 Task: Add Sprouts Organic Mayonnaise to the cart.
Action: Mouse pressed left at (20, 97)
Screenshot: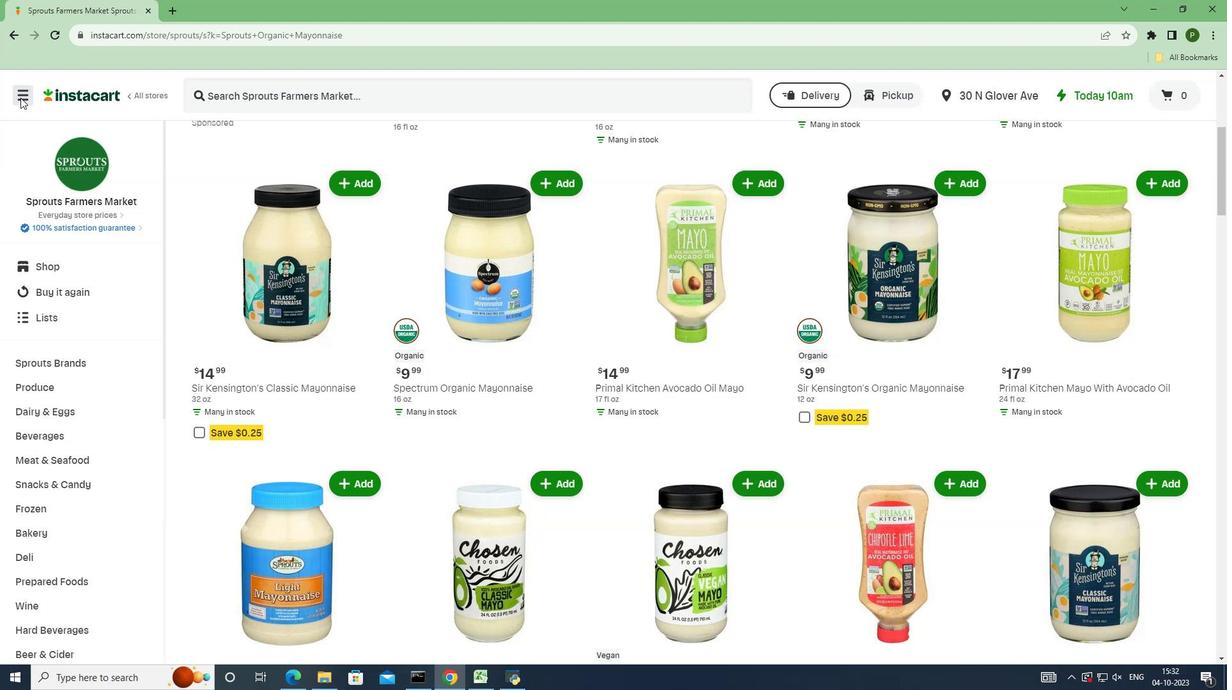 
Action: Mouse moved to (64, 343)
Screenshot: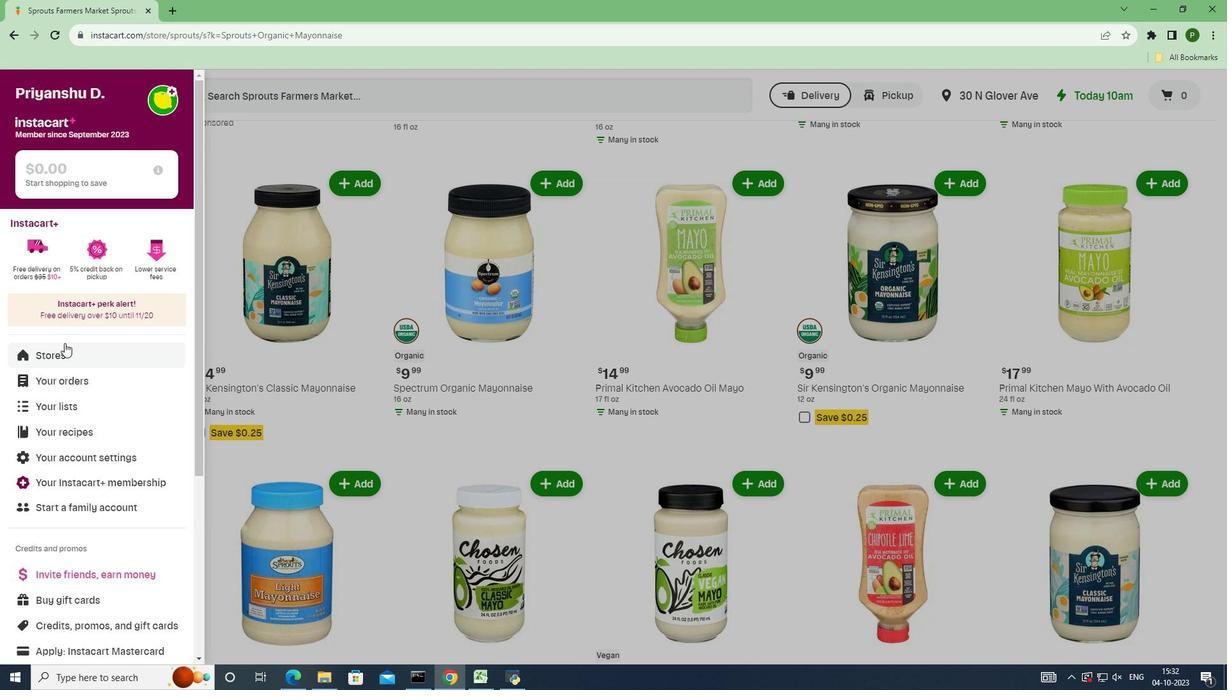 
Action: Mouse pressed left at (64, 343)
Screenshot: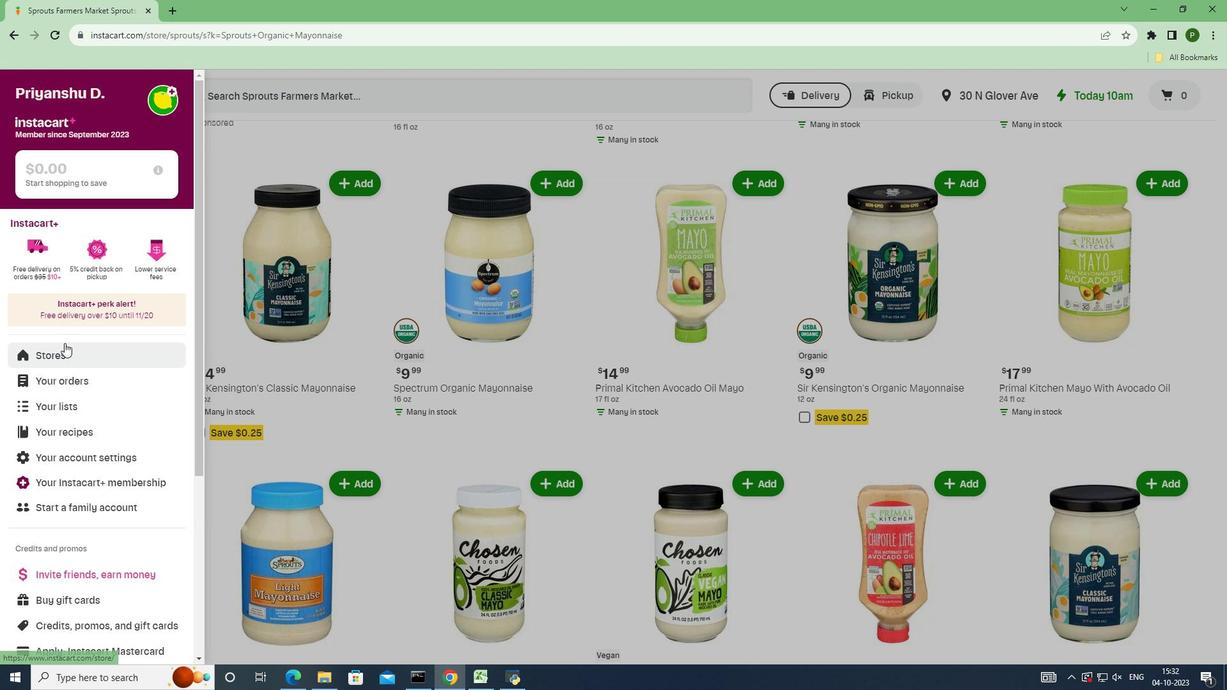 
Action: Mouse moved to (293, 154)
Screenshot: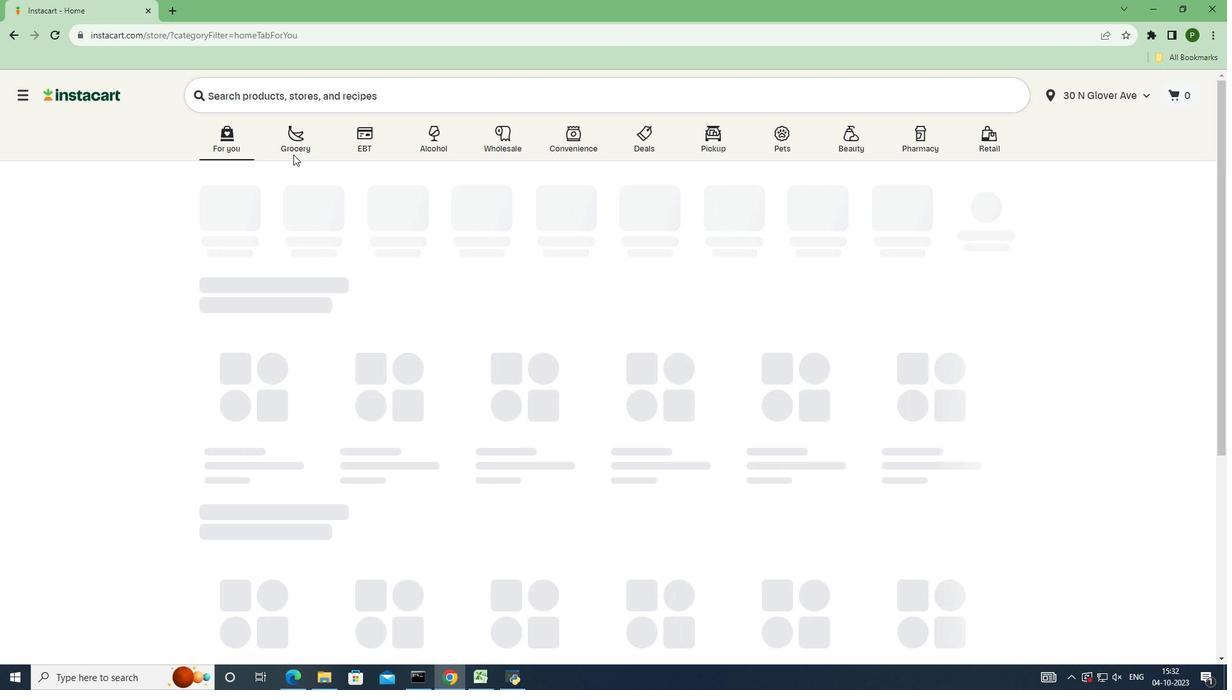 
Action: Mouse pressed left at (293, 154)
Screenshot: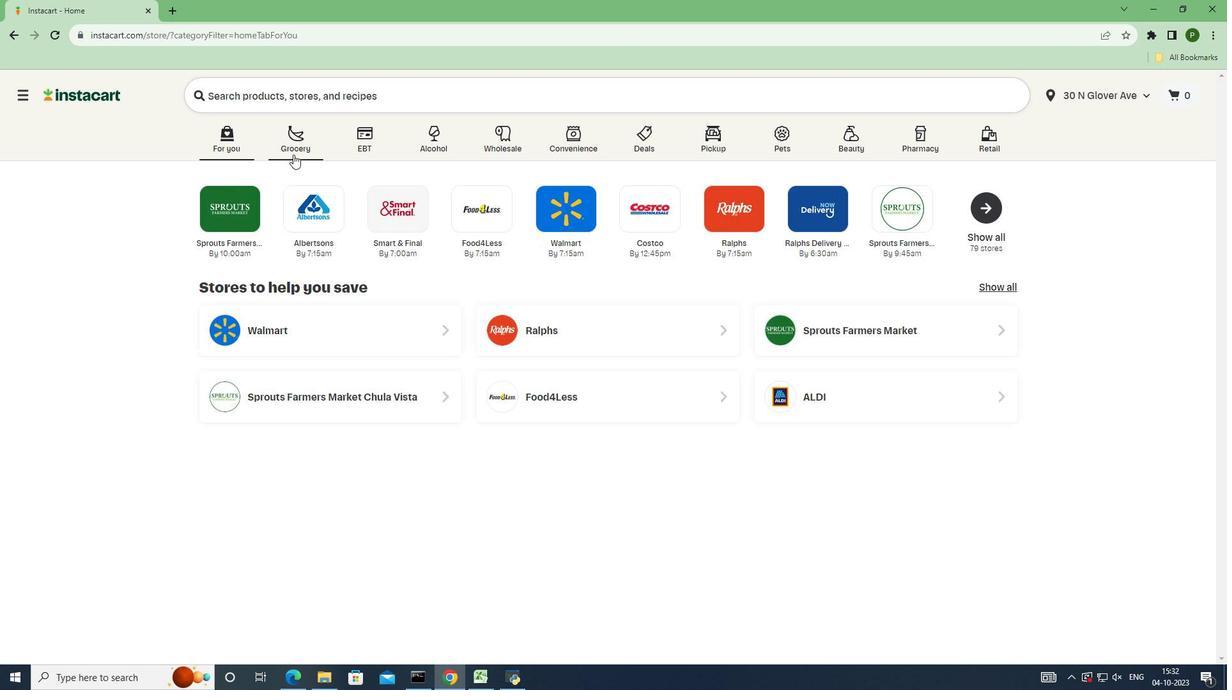 
Action: Mouse moved to (778, 296)
Screenshot: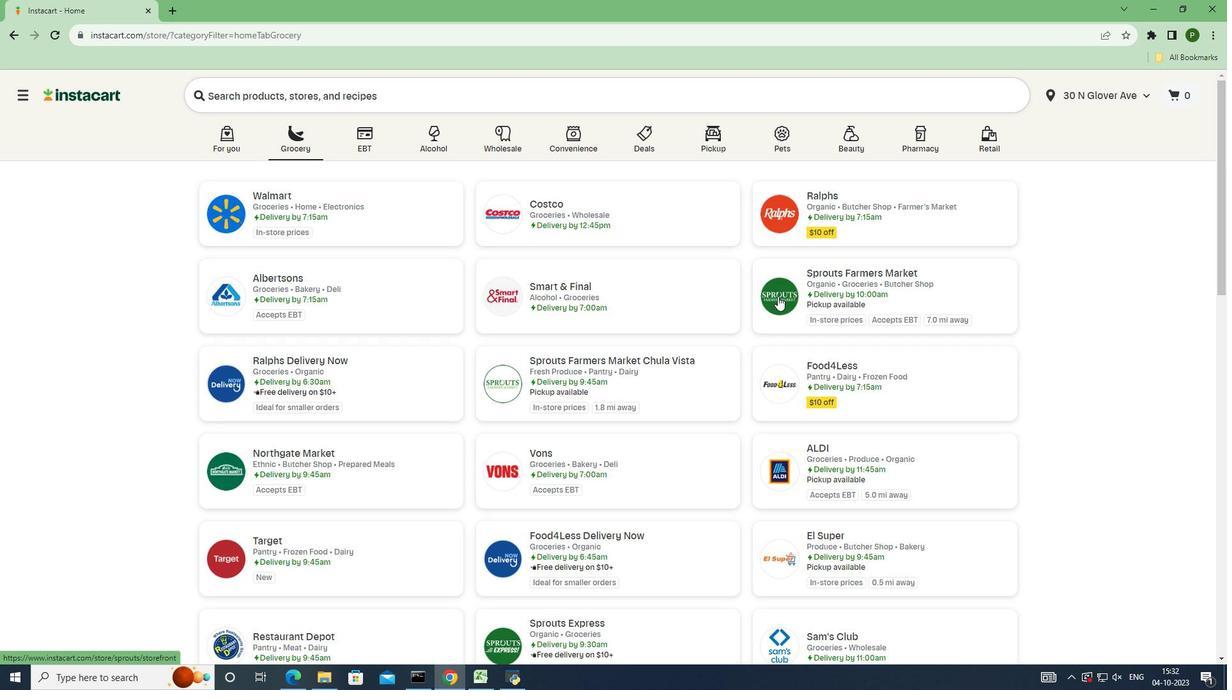 
Action: Mouse pressed left at (778, 296)
Screenshot: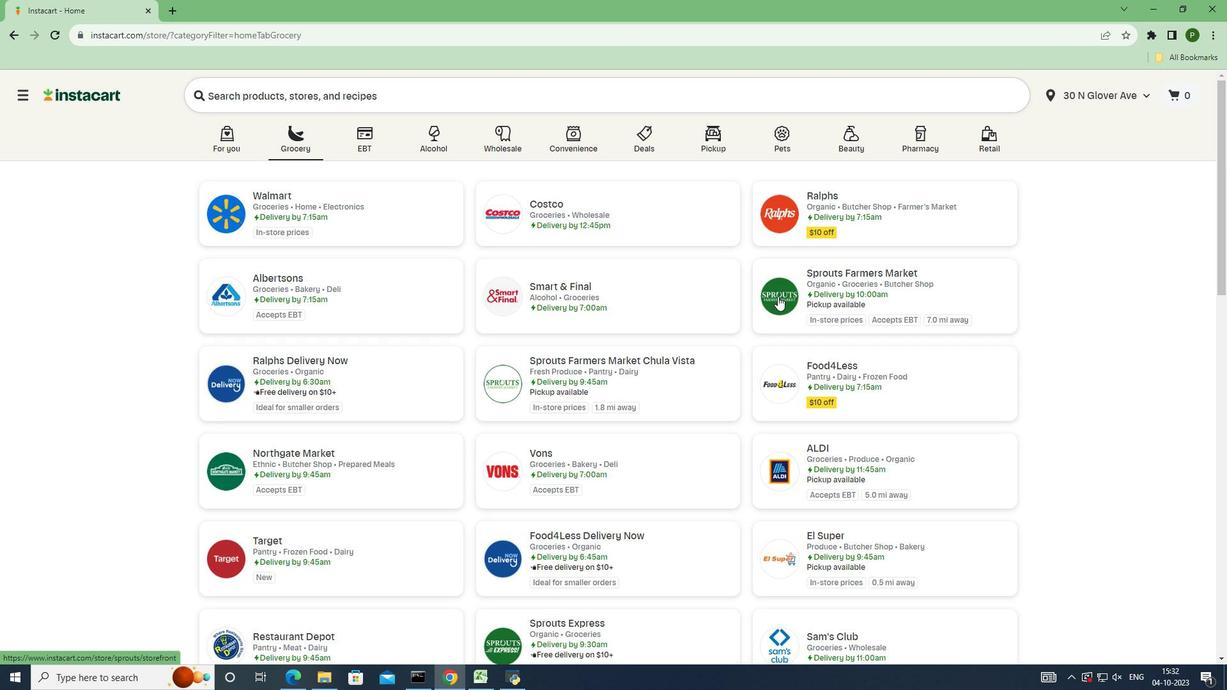 
Action: Mouse moved to (122, 360)
Screenshot: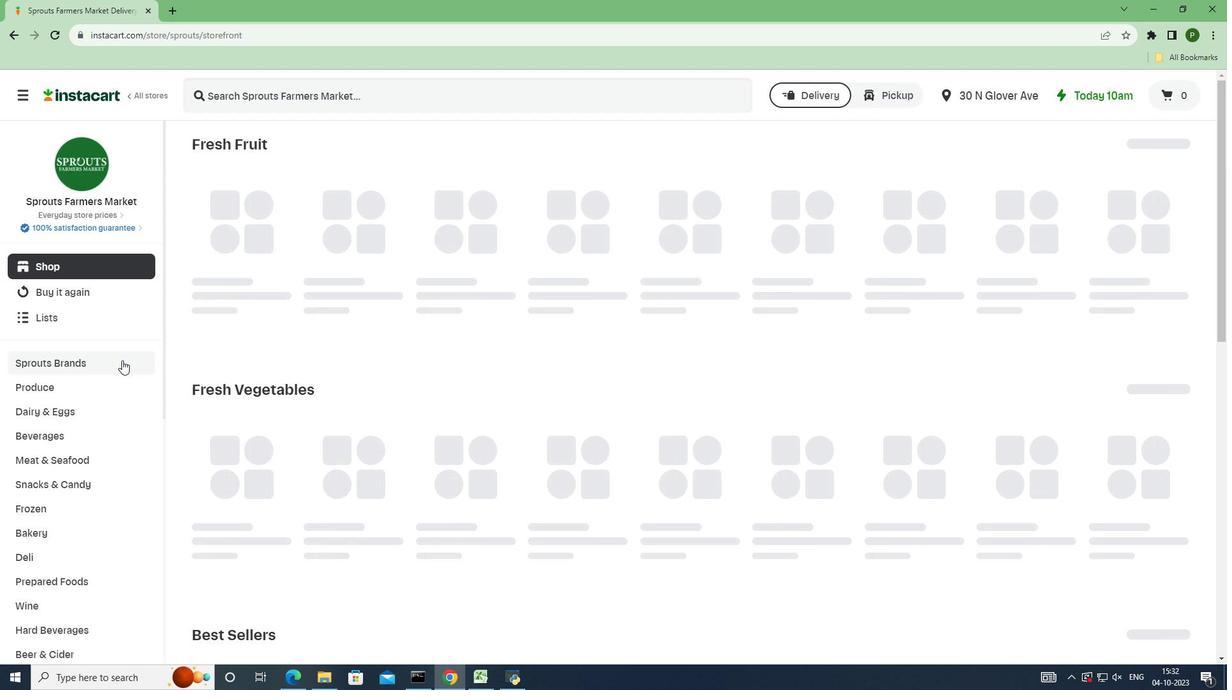 
Action: Mouse pressed left at (122, 360)
Screenshot: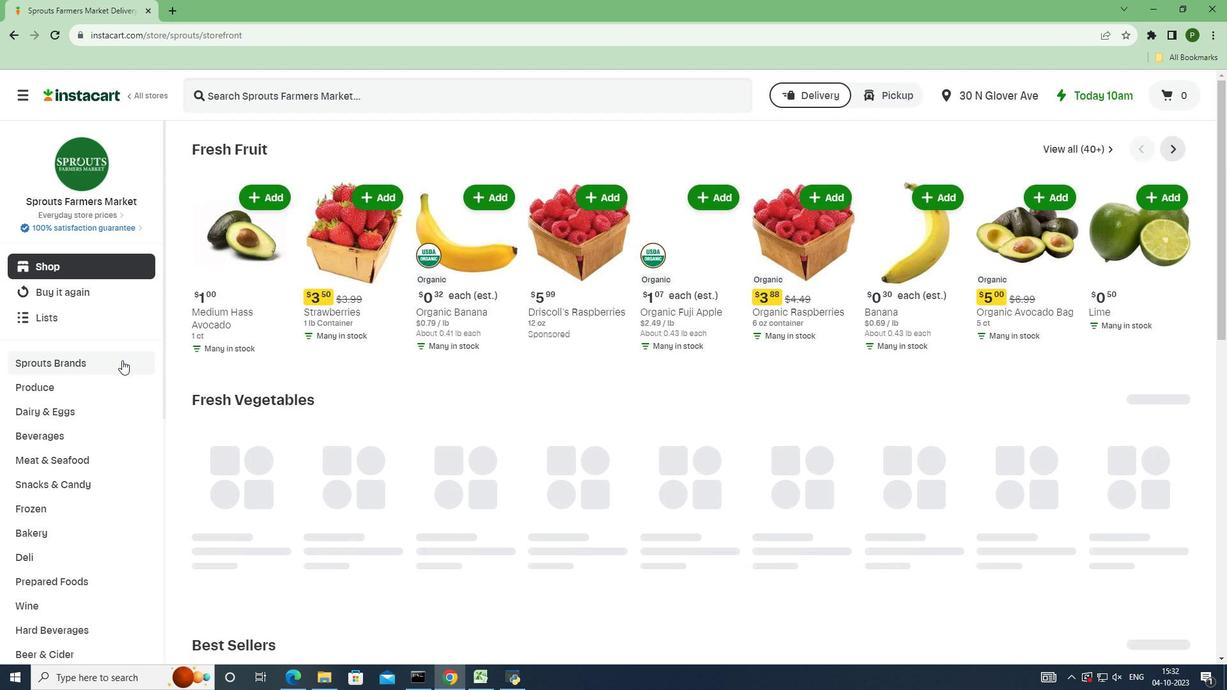 
Action: Mouse moved to (85, 461)
Screenshot: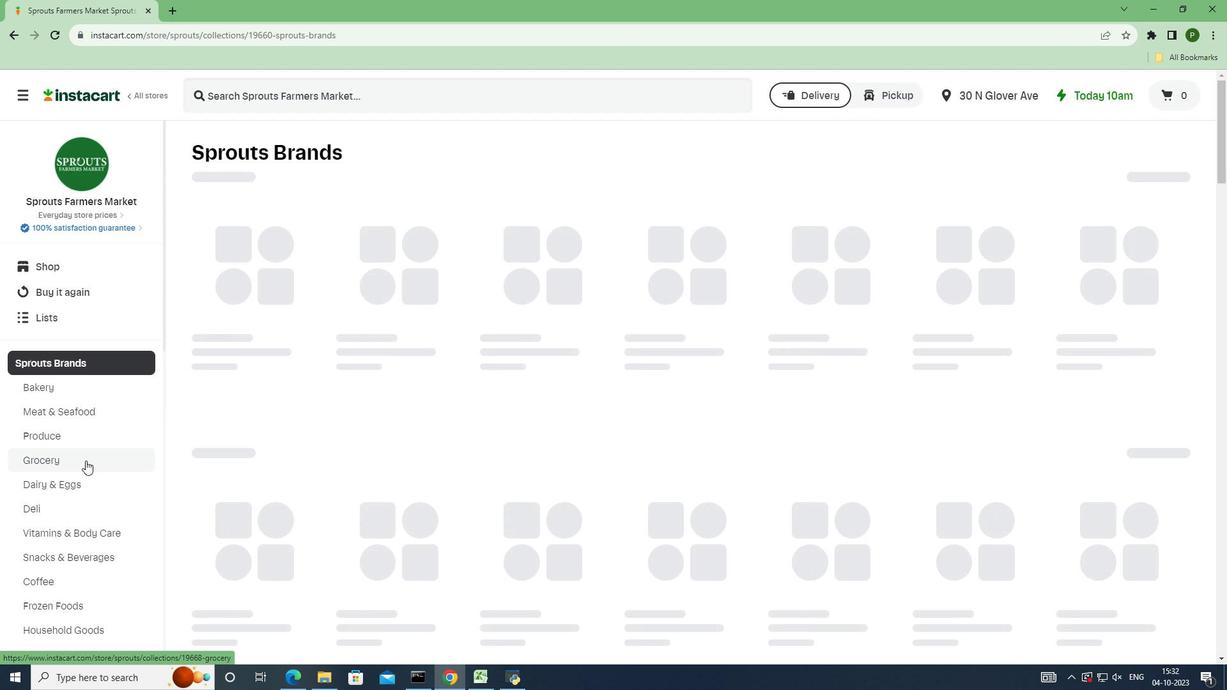 
Action: Mouse pressed left at (85, 461)
Screenshot: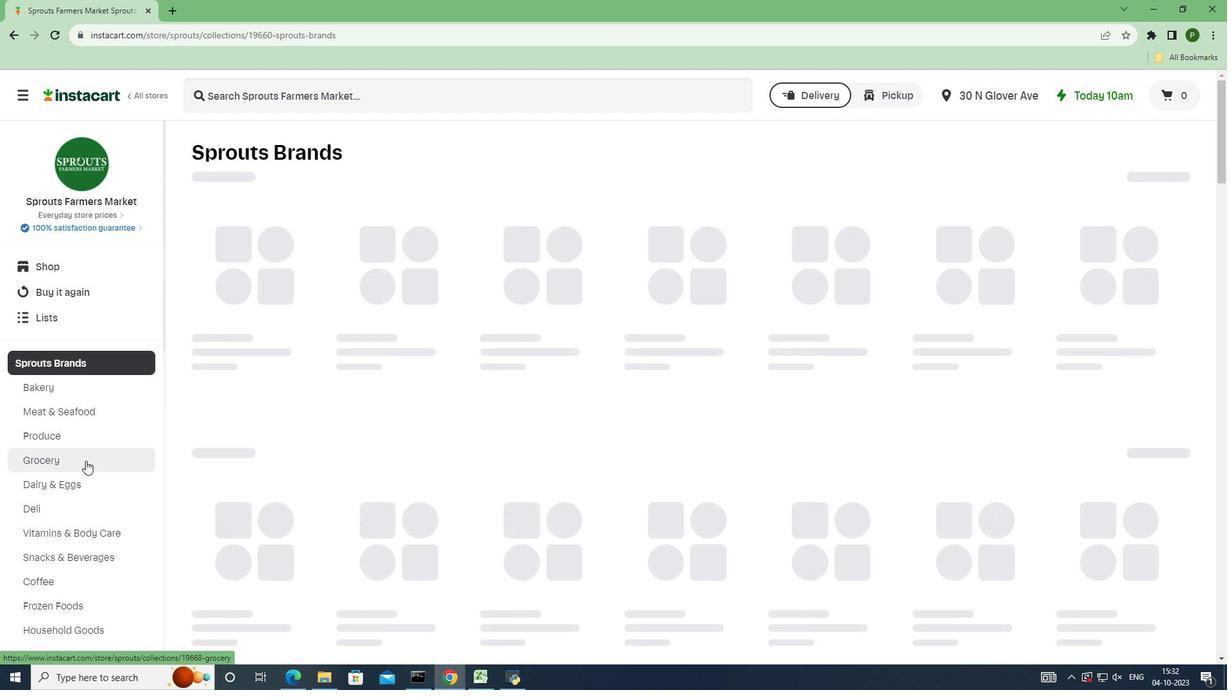 
Action: Mouse moved to (325, 283)
Screenshot: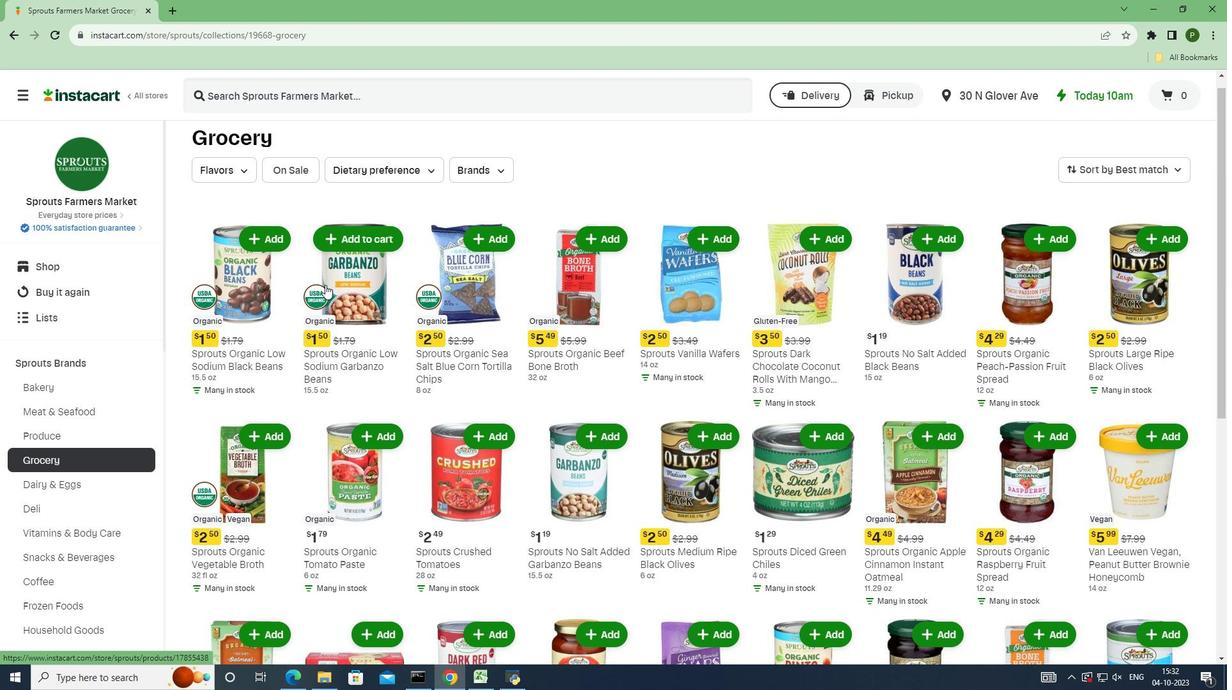 
Action: Mouse scrolled (325, 282) with delta (0, 0)
Screenshot: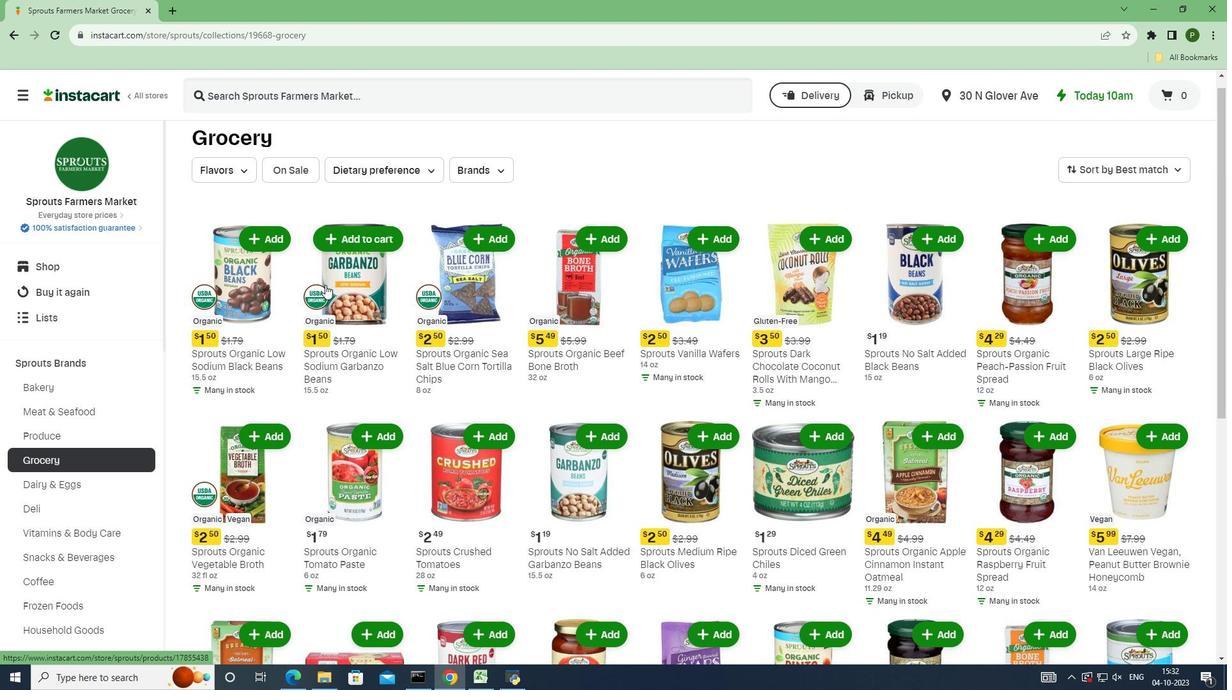 
Action: Mouse moved to (325, 285)
Screenshot: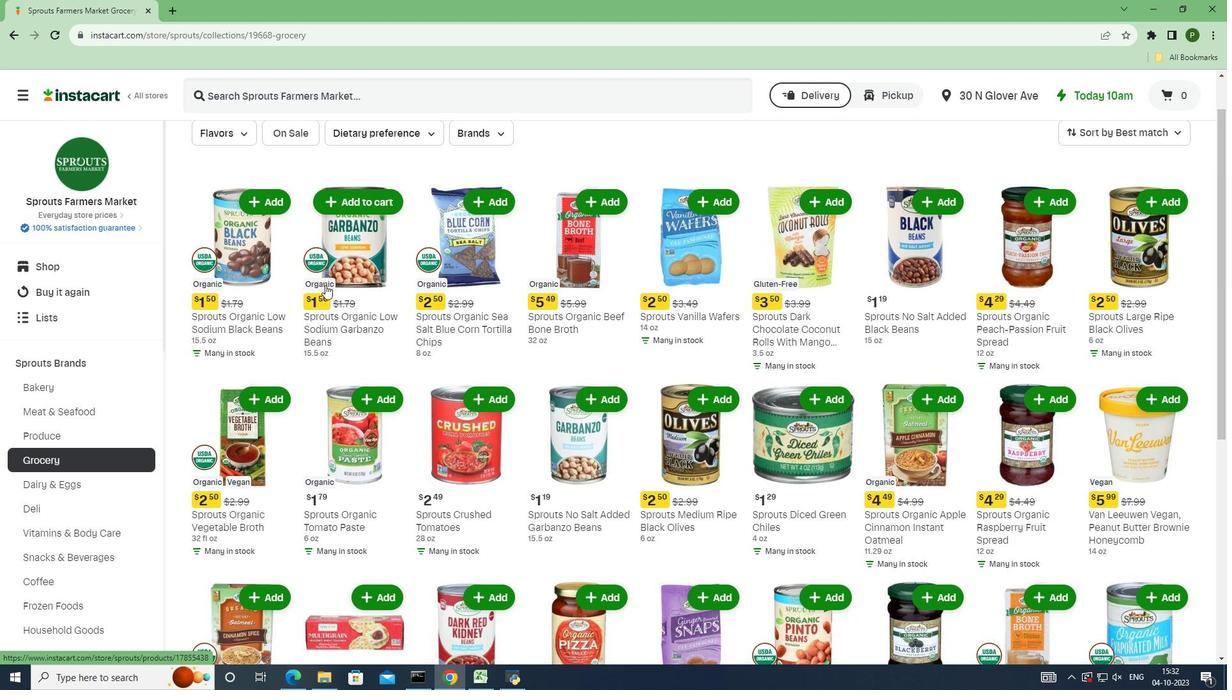 
Action: Mouse scrolled (325, 284) with delta (0, 0)
Screenshot: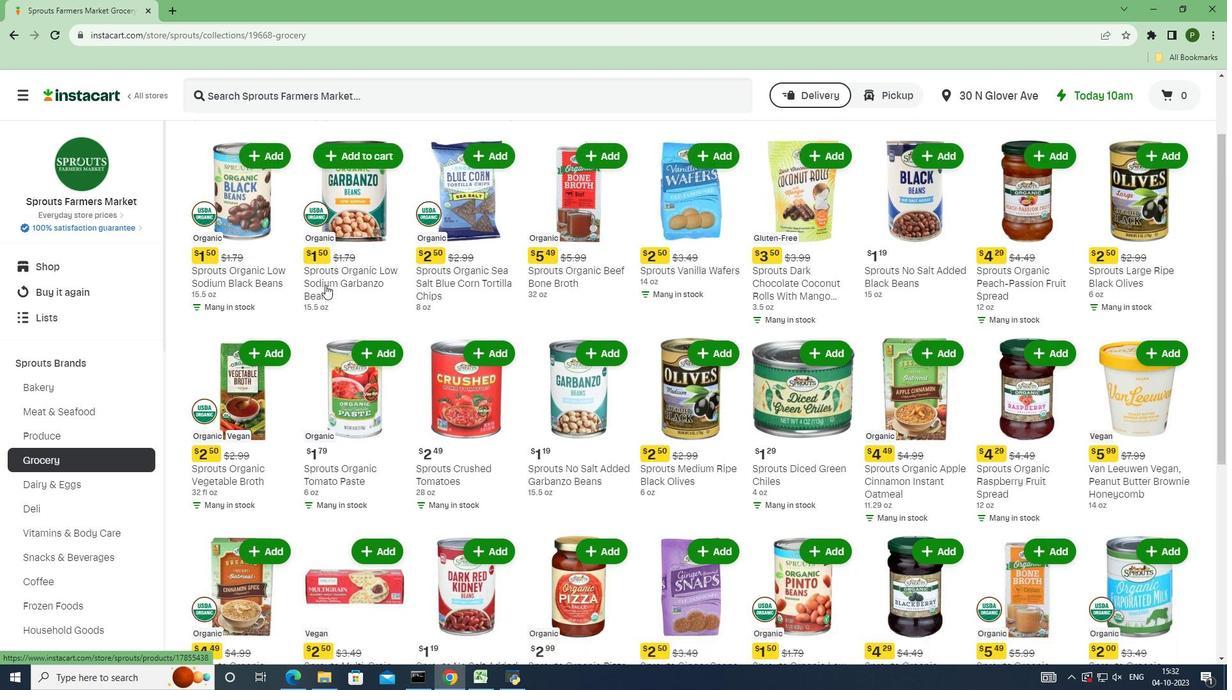 
Action: Mouse scrolled (325, 284) with delta (0, 0)
Screenshot: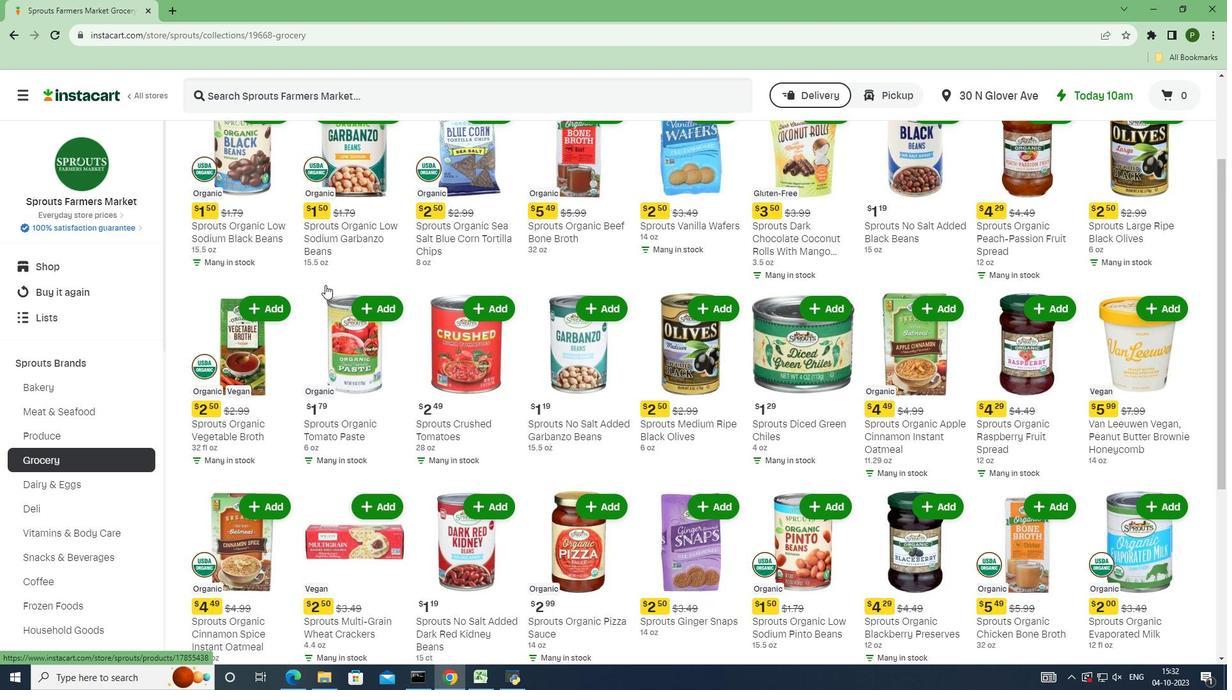 
Action: Mouse scrolled (325, 284) with delta (0, 0)
Screenshot: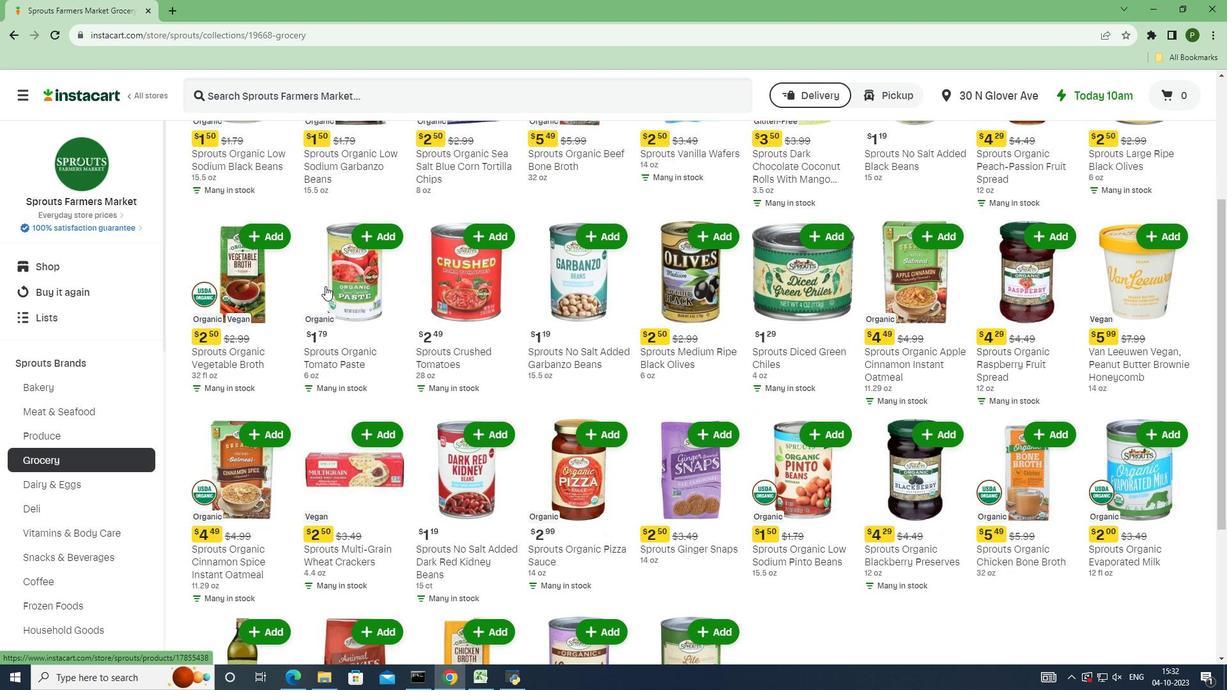 
Action: Mouse moved to (325, 286)
Screenshot: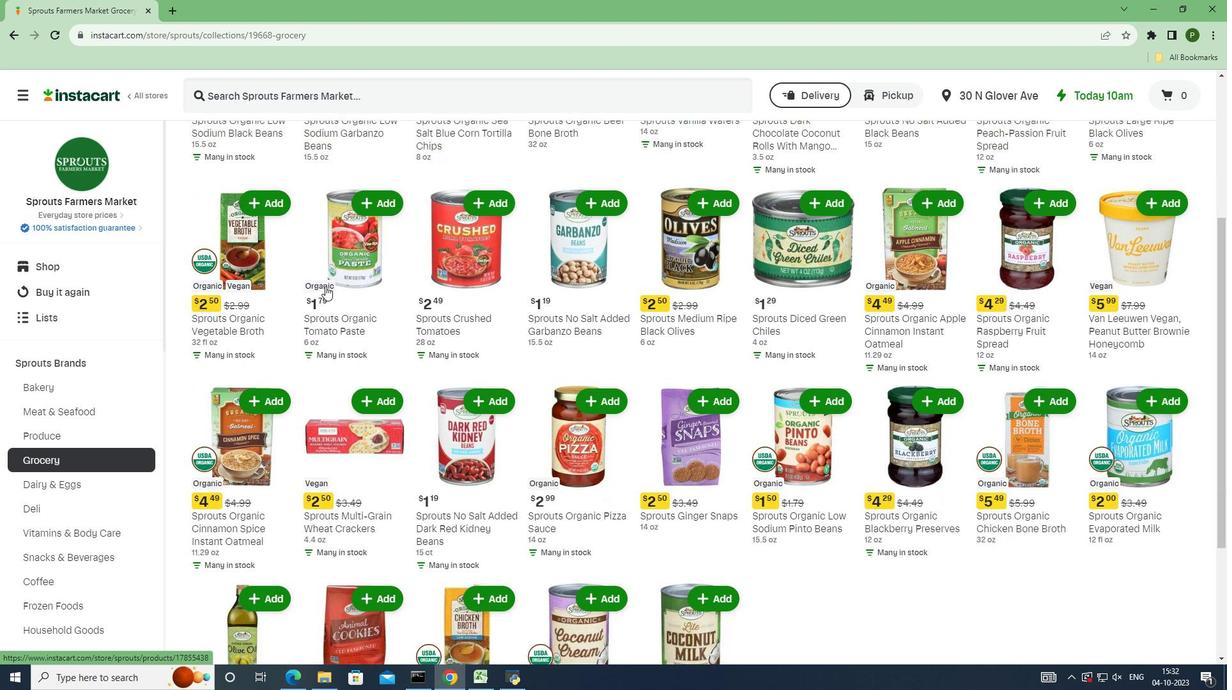 
Action: Mouse scrolled (325, 285) with delta (0, 0)
Screenshot: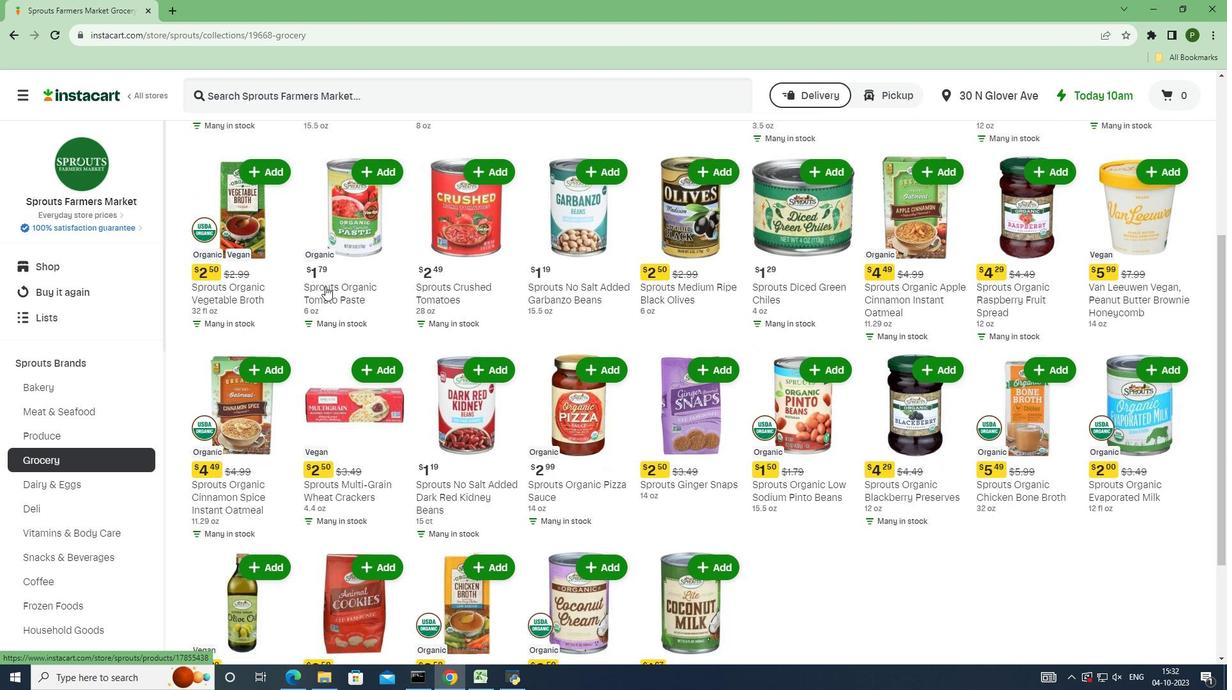 
Action: Mouse scrolled (325, 287) with delta (0, 0)
Screenshot: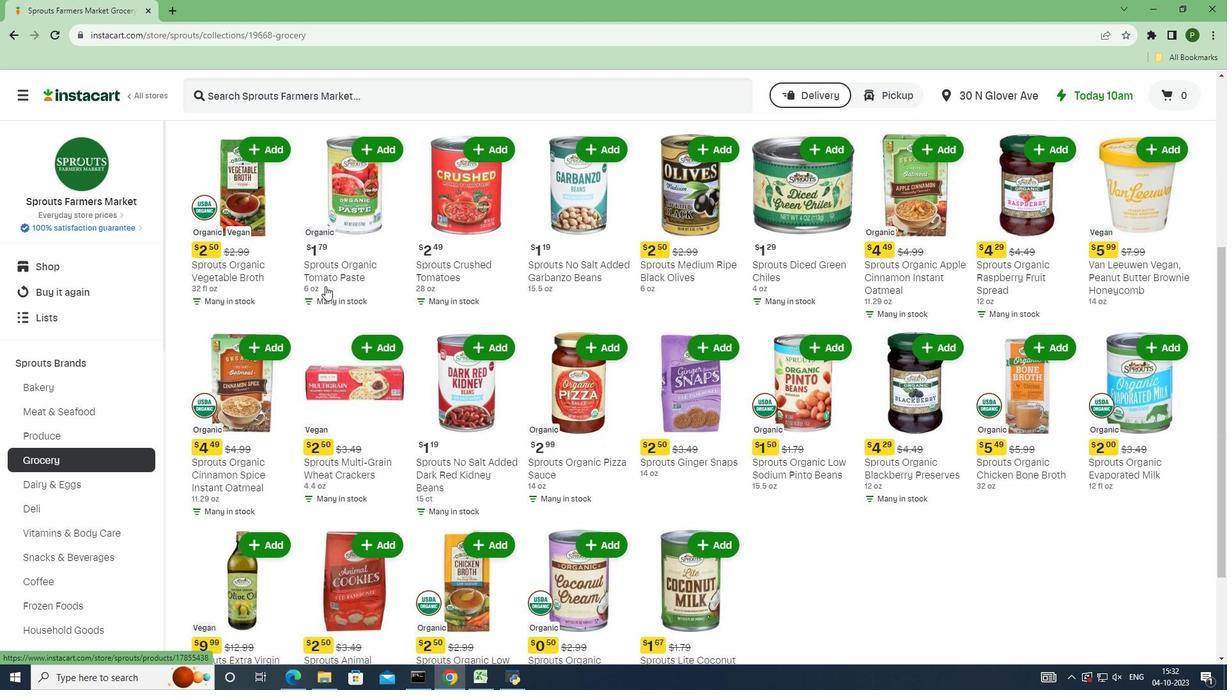 
Action: Mouse scrolled (325, 285) with delta (0, 0)
Screenshot: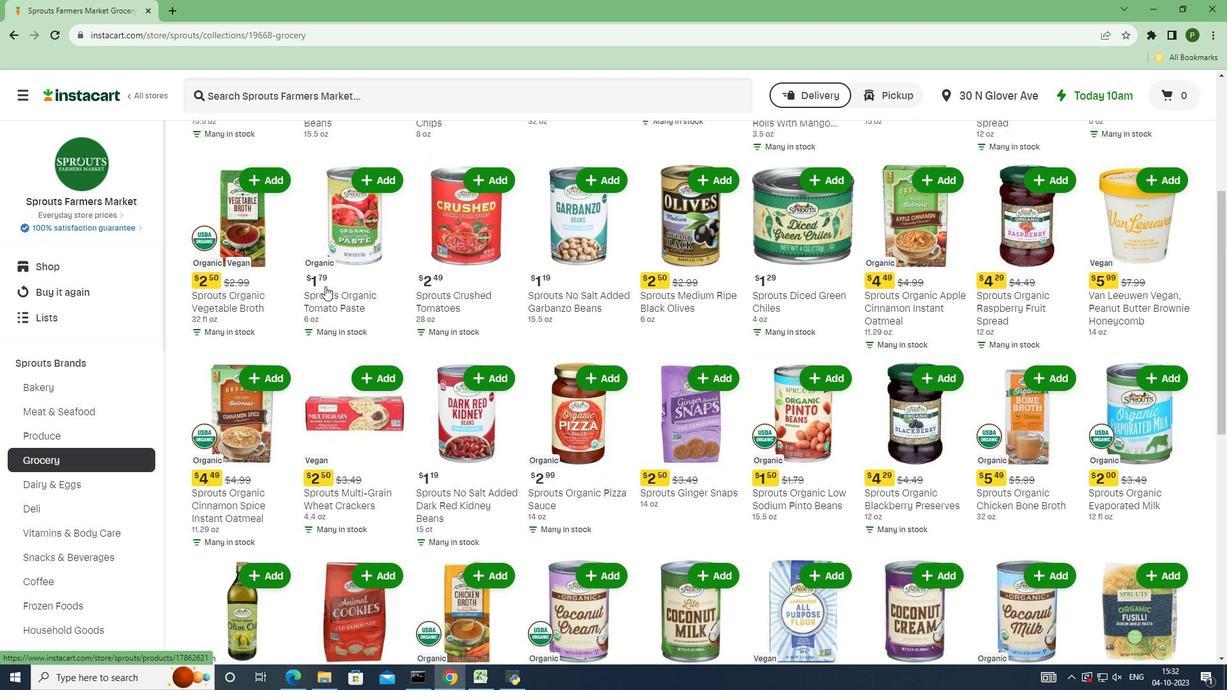 
Action: Mouse scrolled (325, 285) with delta (0, 0)
Screenshot: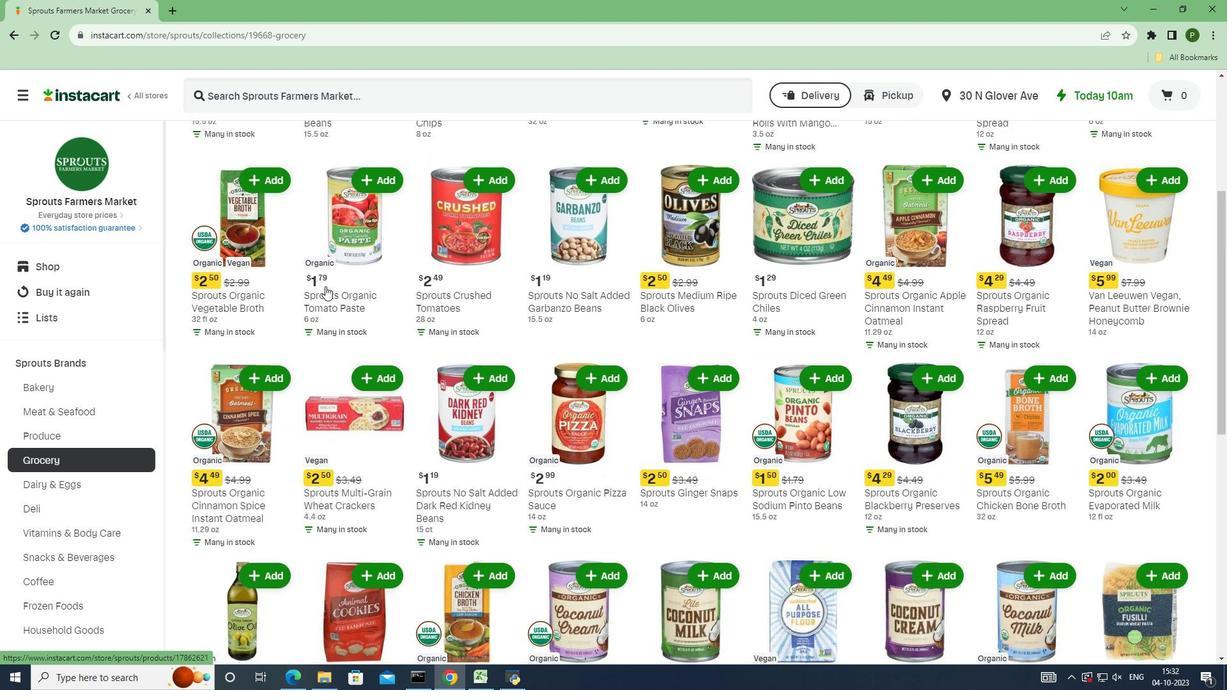 
Action: Mouse scrolled (325, 285) with delta (0, 0)
Screenshot: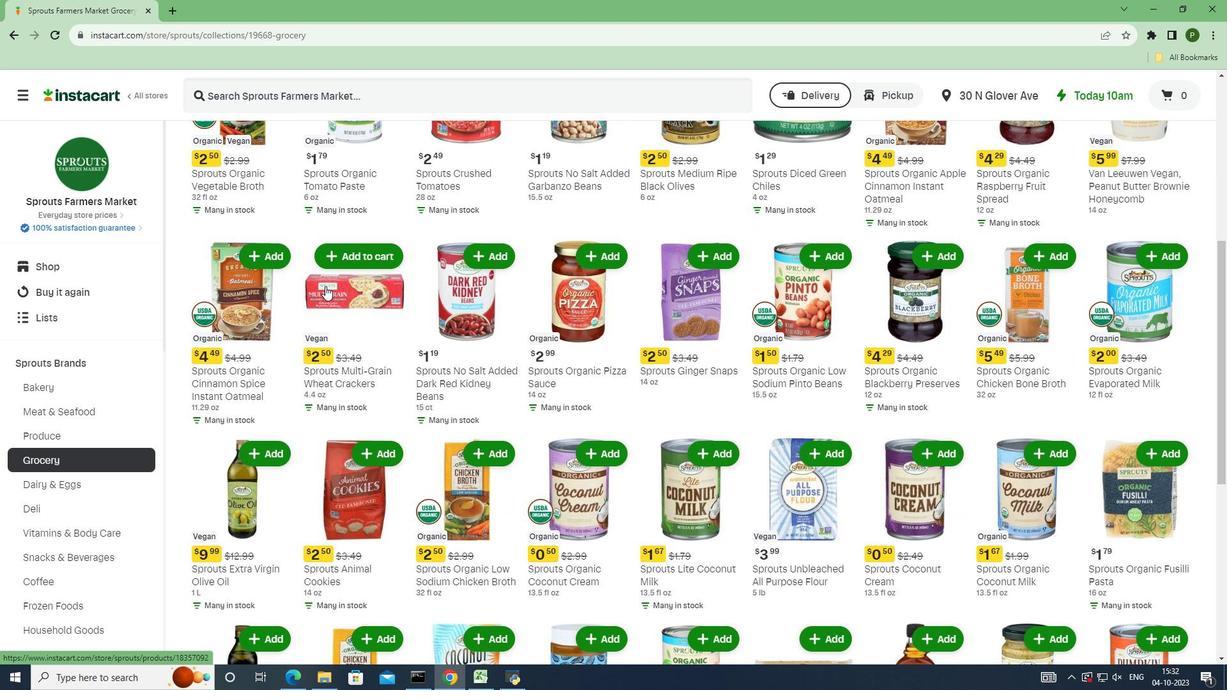 
Action: Mouse scrolled (325, 285) with delta (0, 0)
Screenshot: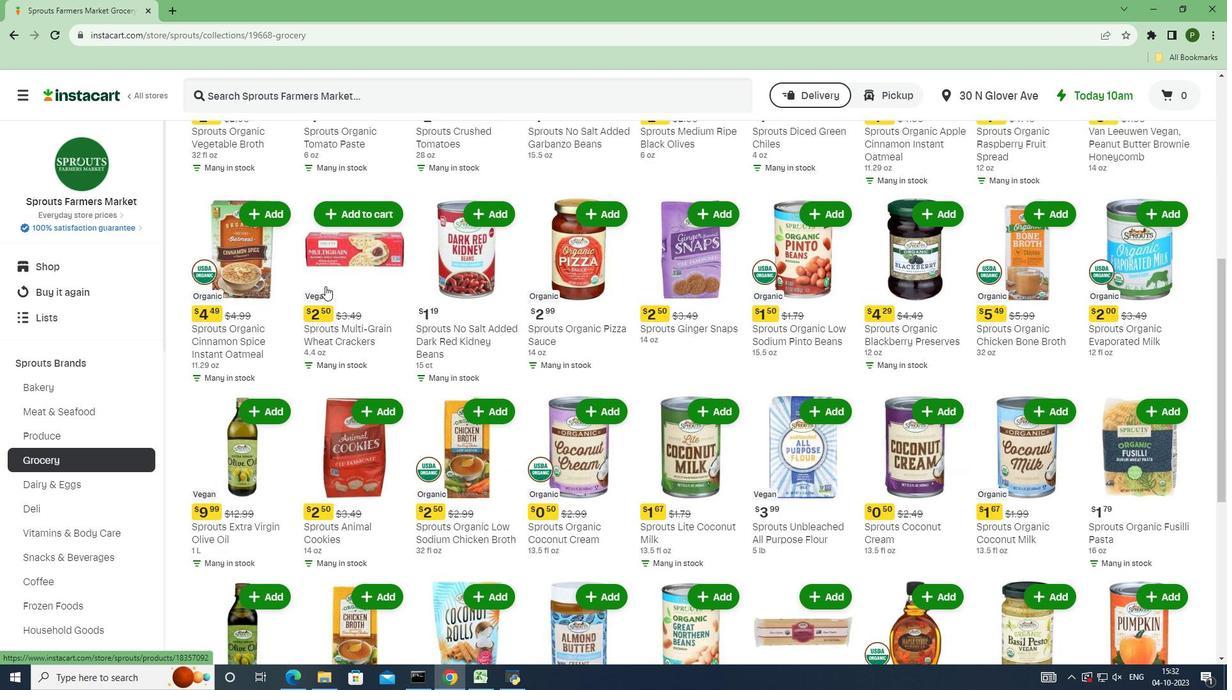 
Action: Mouse scrolled (325, 285) with delta (0, 0)
Screenshot: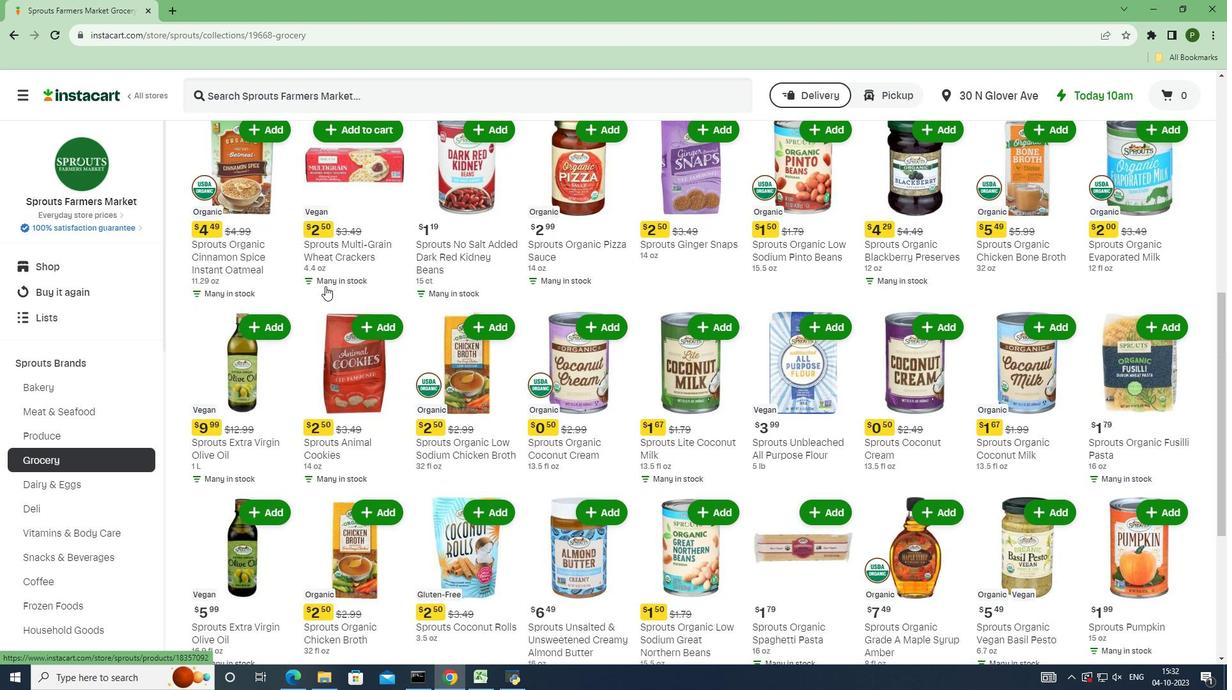 
Action: Mouse scrolled (325, 285) with delta (0, 0)
Screenshot: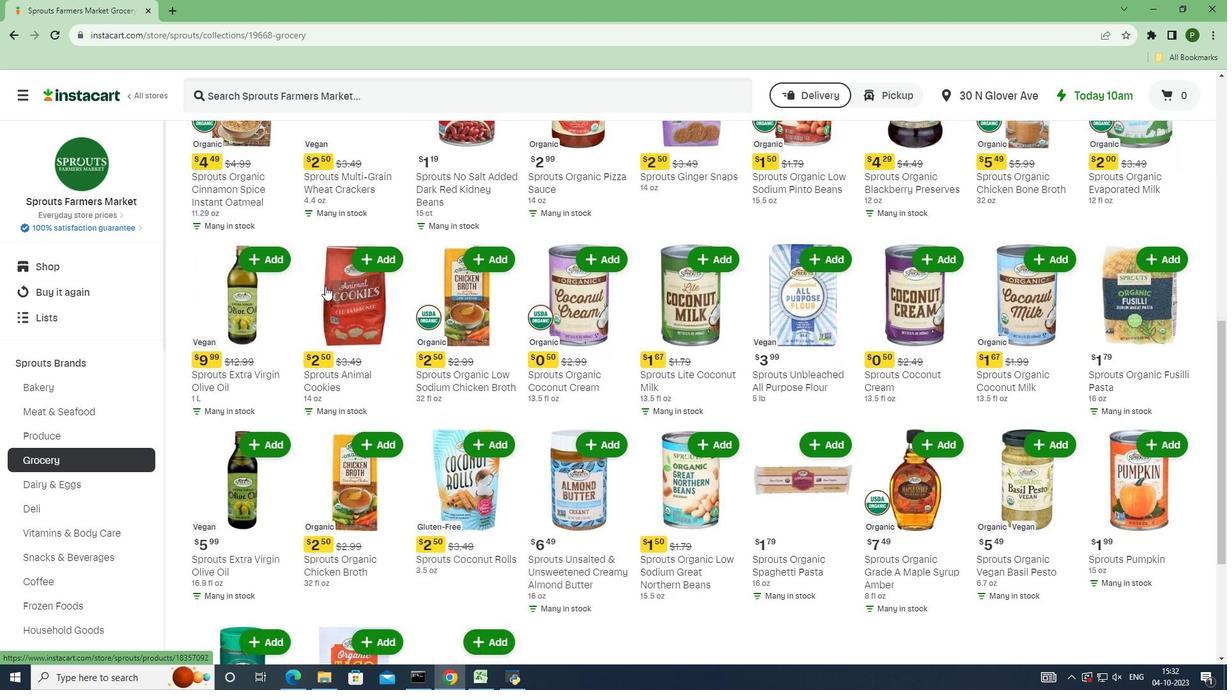 
Action: Mouse scrolled (325, 285) with delta (0, 0)
Screenshot: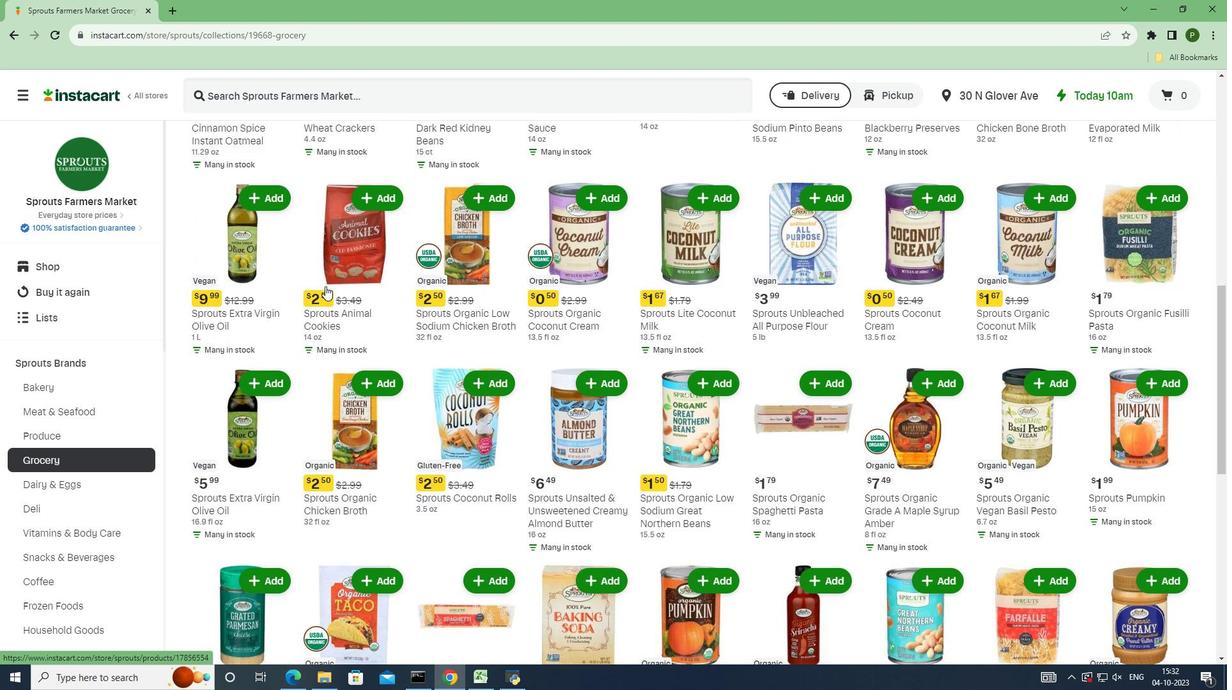 
Action: Mouse scrolled (325, 285) with delta (0, 0)
Screenshot: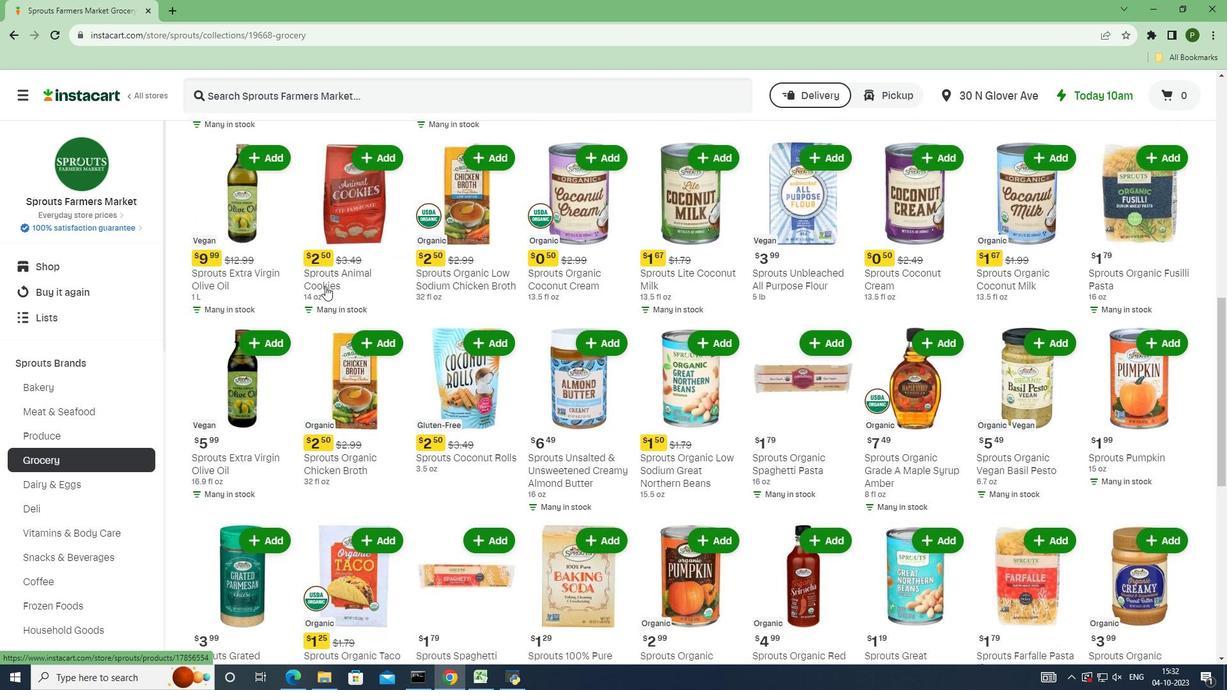 
Action: Mouse scrolled (325, 285) with delta (0, 0)
Screenshot: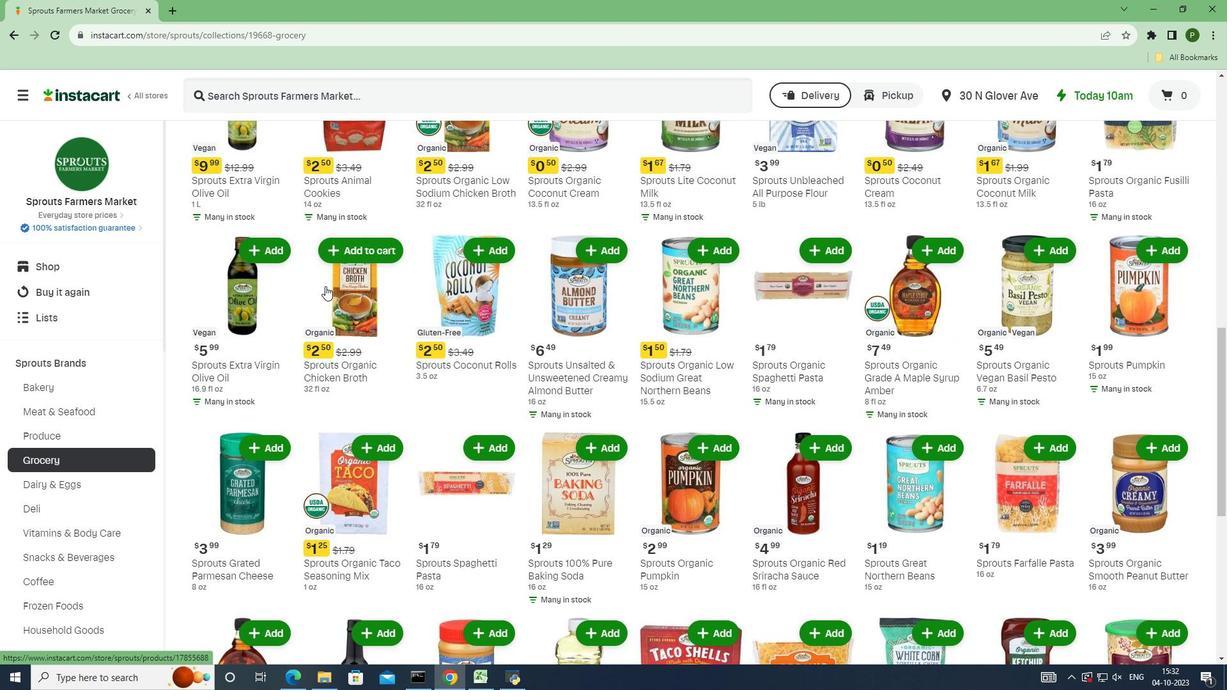 
Action: Mouse scrolled (325, 285) with delta (0, 0)
Screenshot: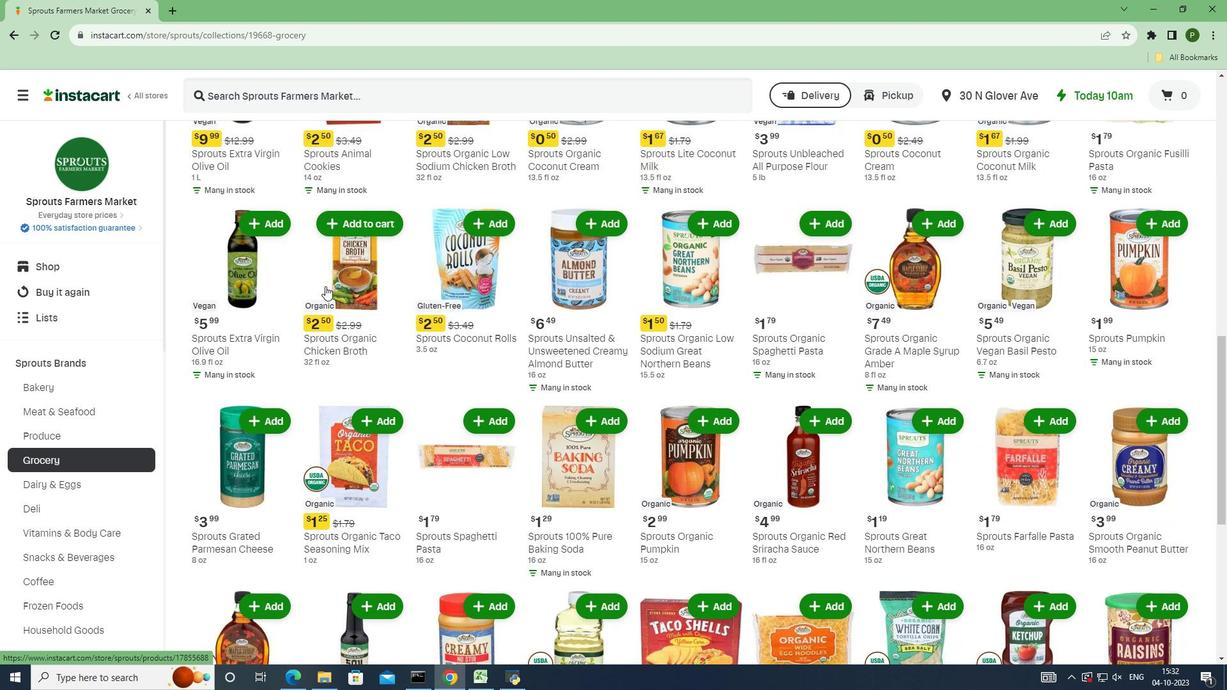 
Action: Mouse scrolled (325, 285) with delta (0, 0)
Screenshot: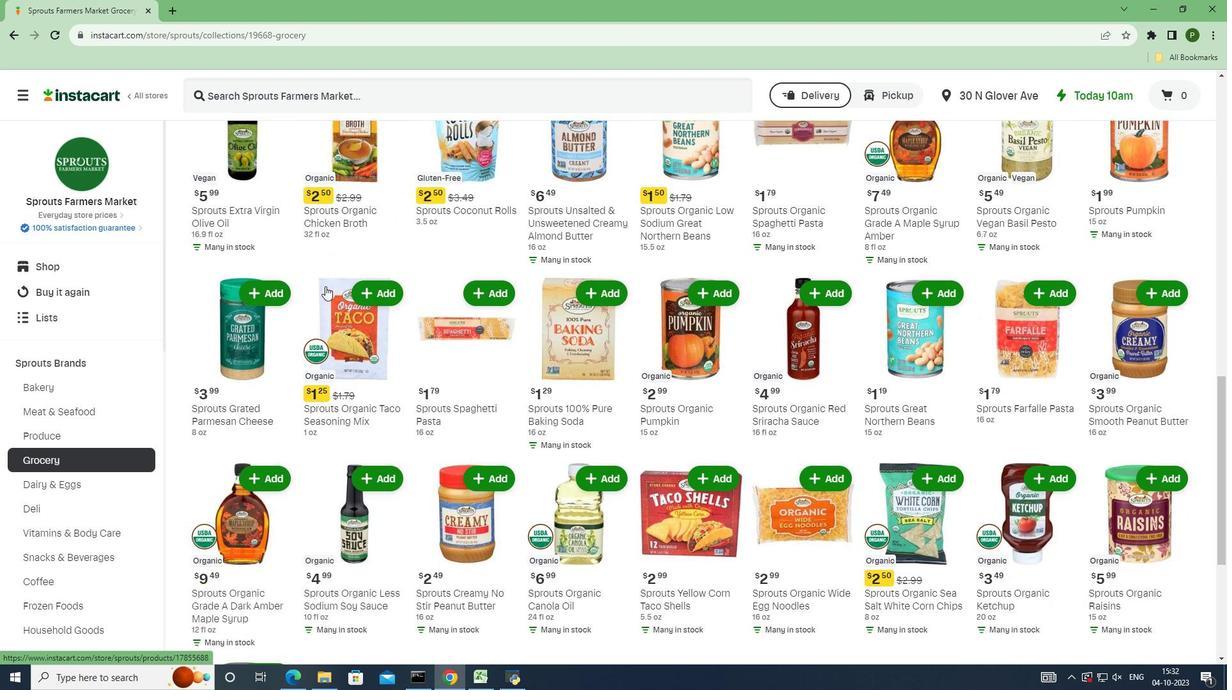 
Action: Mouse scrolled (325, 285) with delta (0, 0)
Screenshot: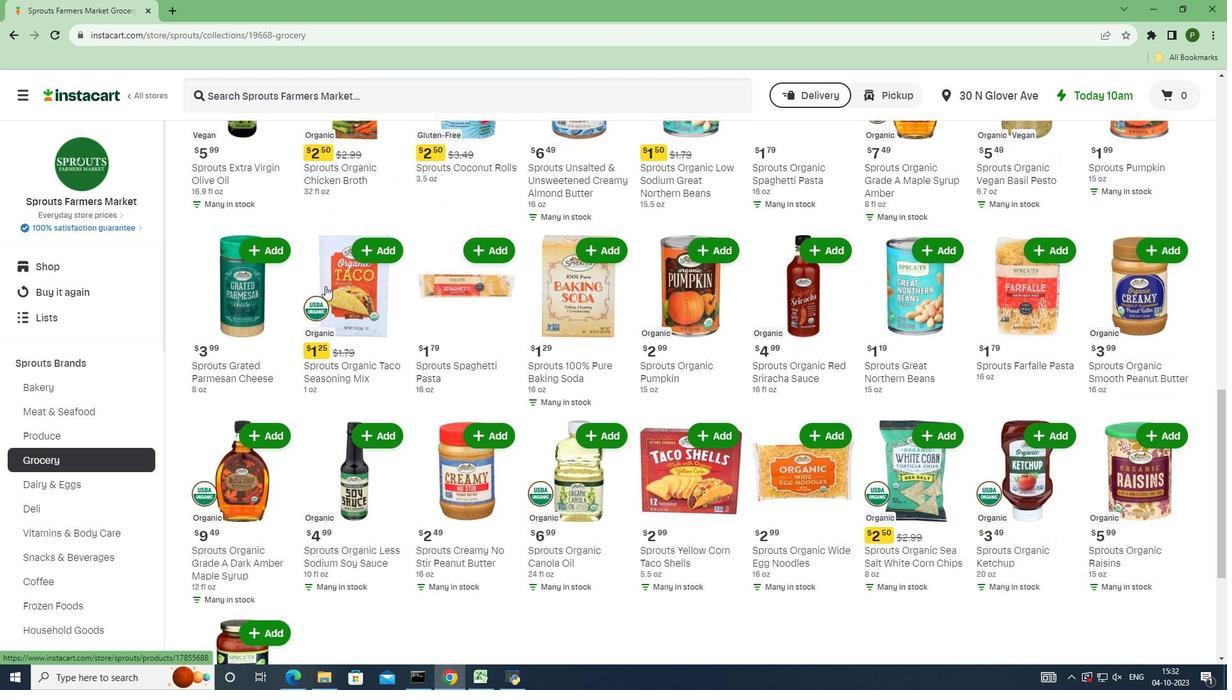 
Action: Mouse scrolled (325, 285) with delta (0, 0)
Screenshot: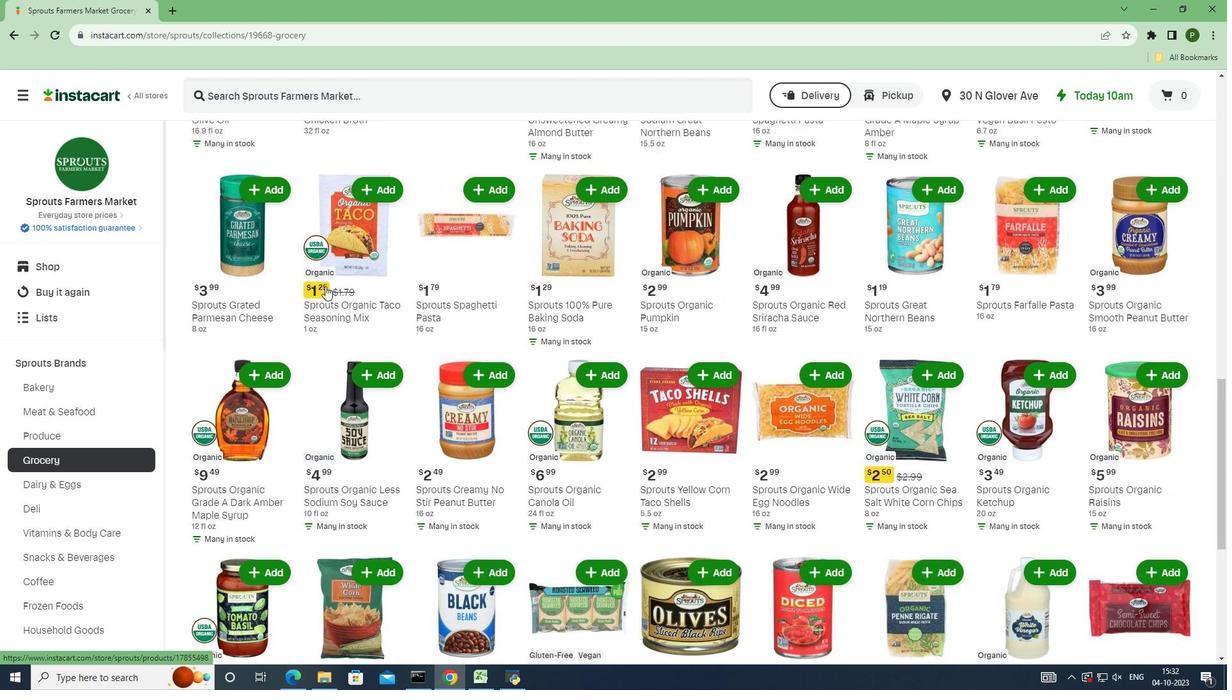 
Action: Mouse scrolled (325, 285) with delta (0, 0)
Screenshot: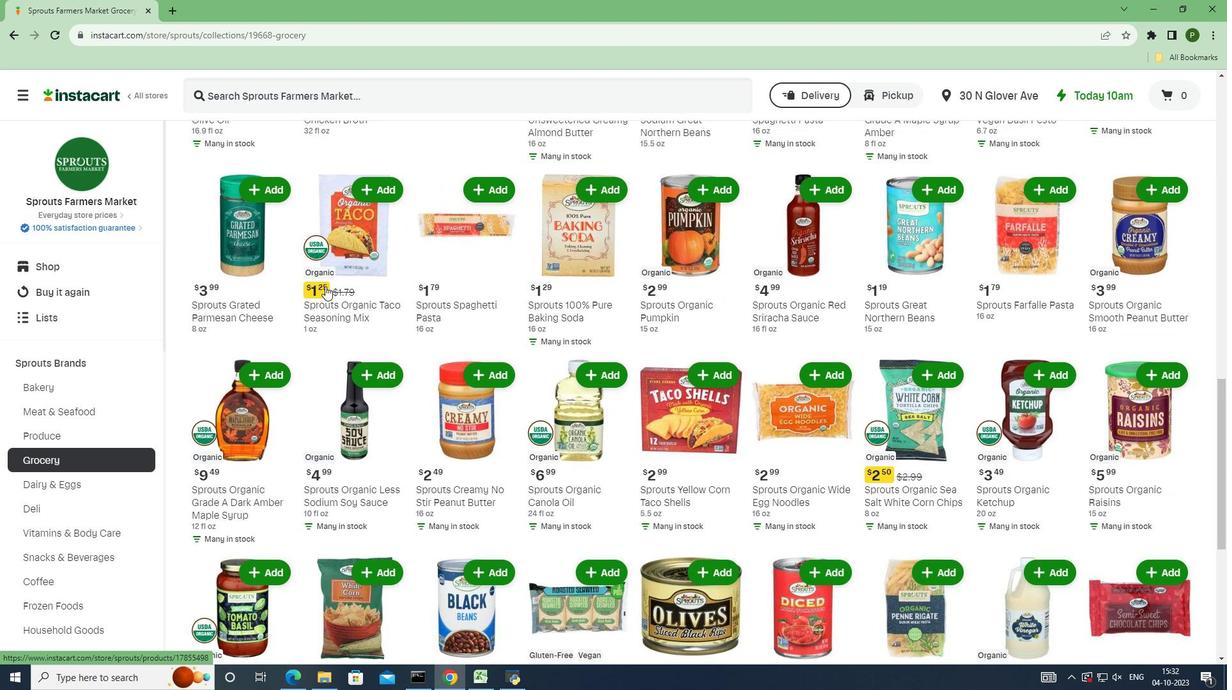 
Action: Mouse scrolled (325, 285) with delta (0, 0)
Screenshot: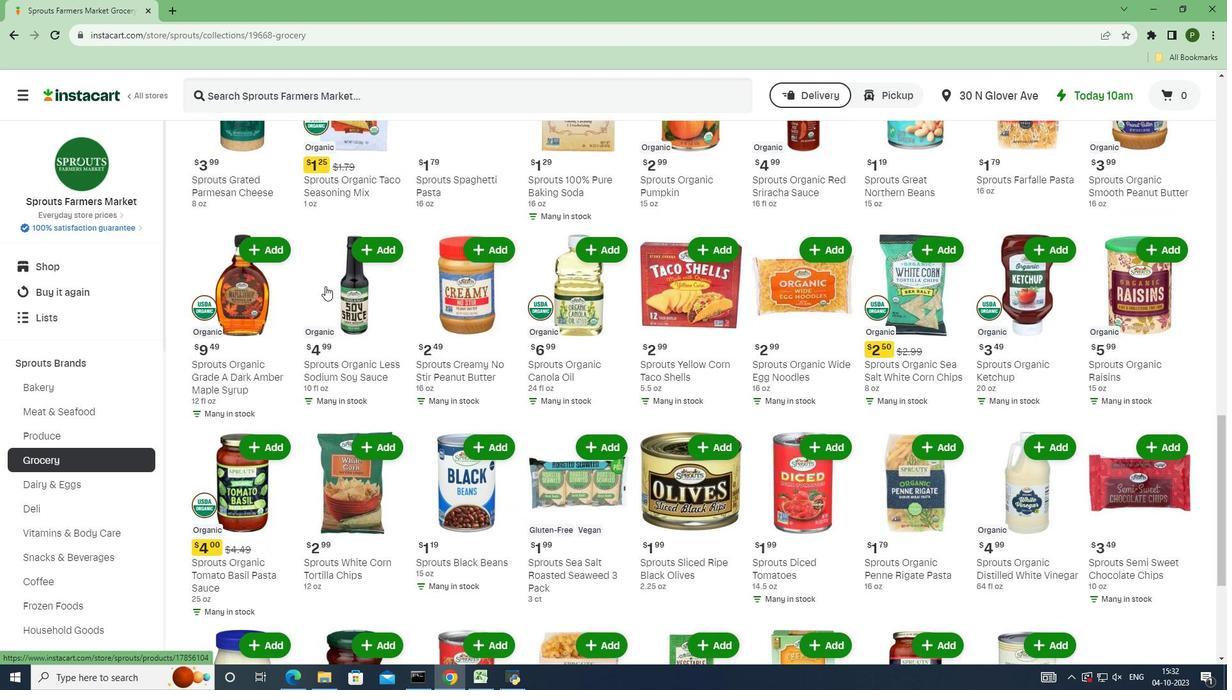 
Action: Mouse scrolled (325, 285) with delta (0, 0)
Screenshot: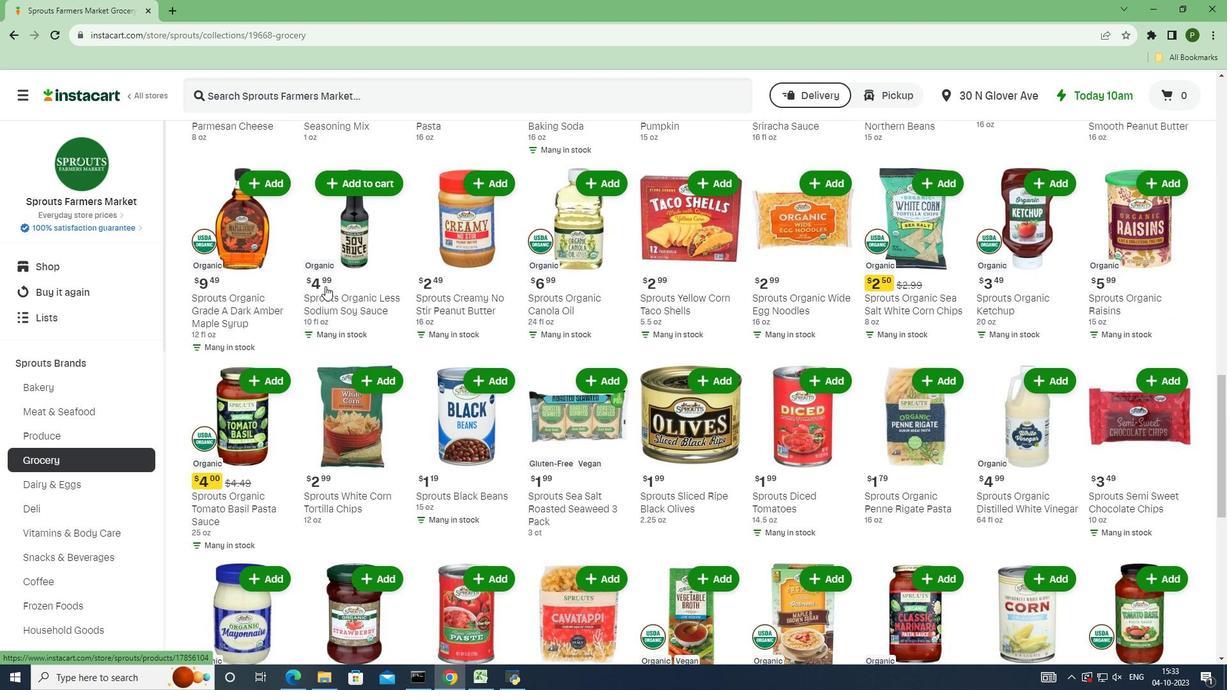 
Action: Mouse scrolled (325, 285) with delta (0, 0)
Screenshot: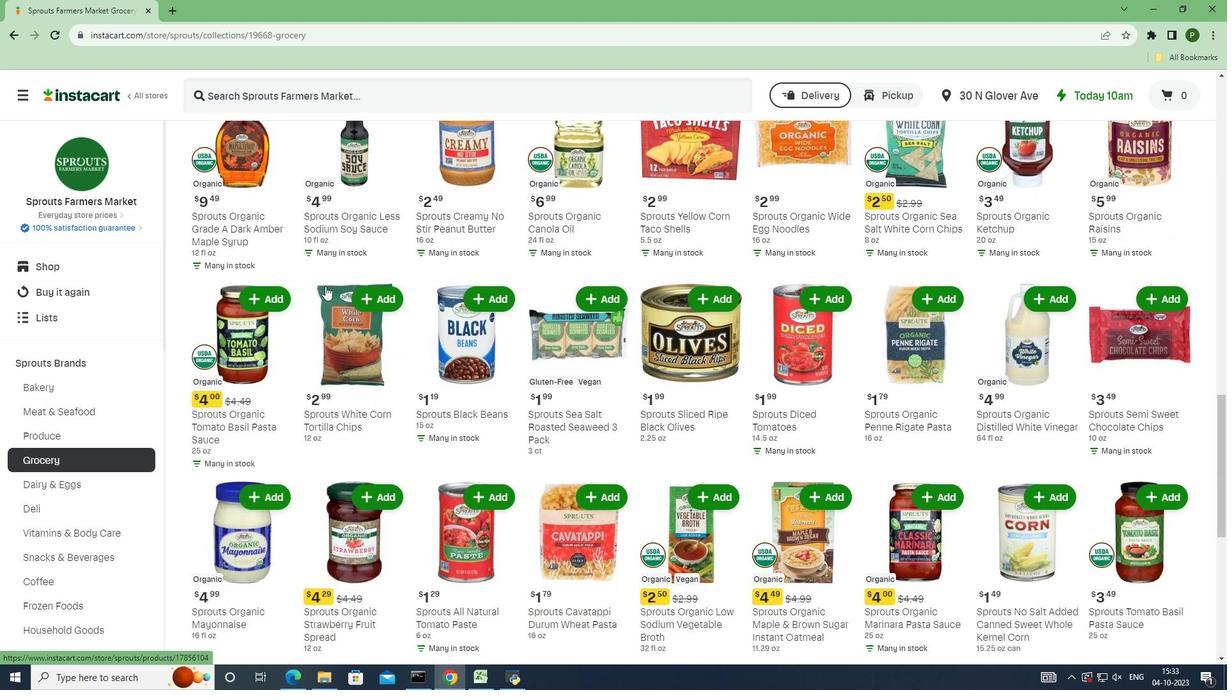 
Action: Mouse scrolled (325, 285) with delta (0, 0)
Screenshot: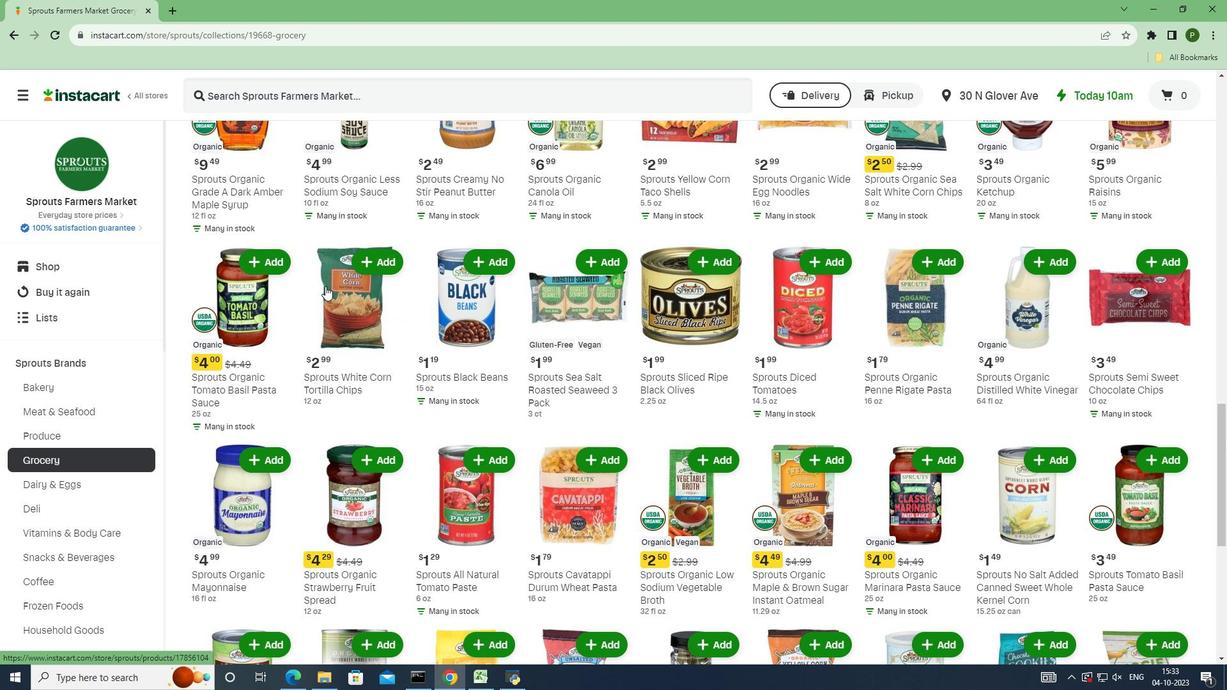 
Action: Mouse scrolled (325, 285) with delta (0, 0)
Screenshot: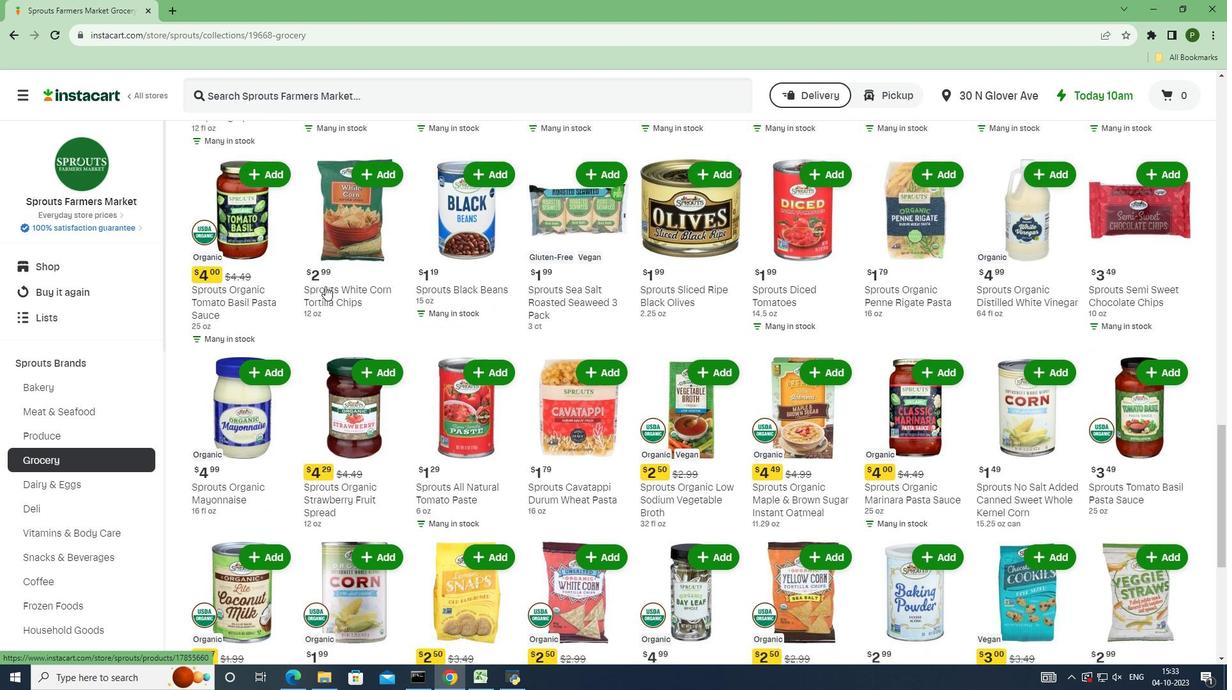 
Action: Mouse scrolled (325, 285) with delta (0, 0)
Screenshot: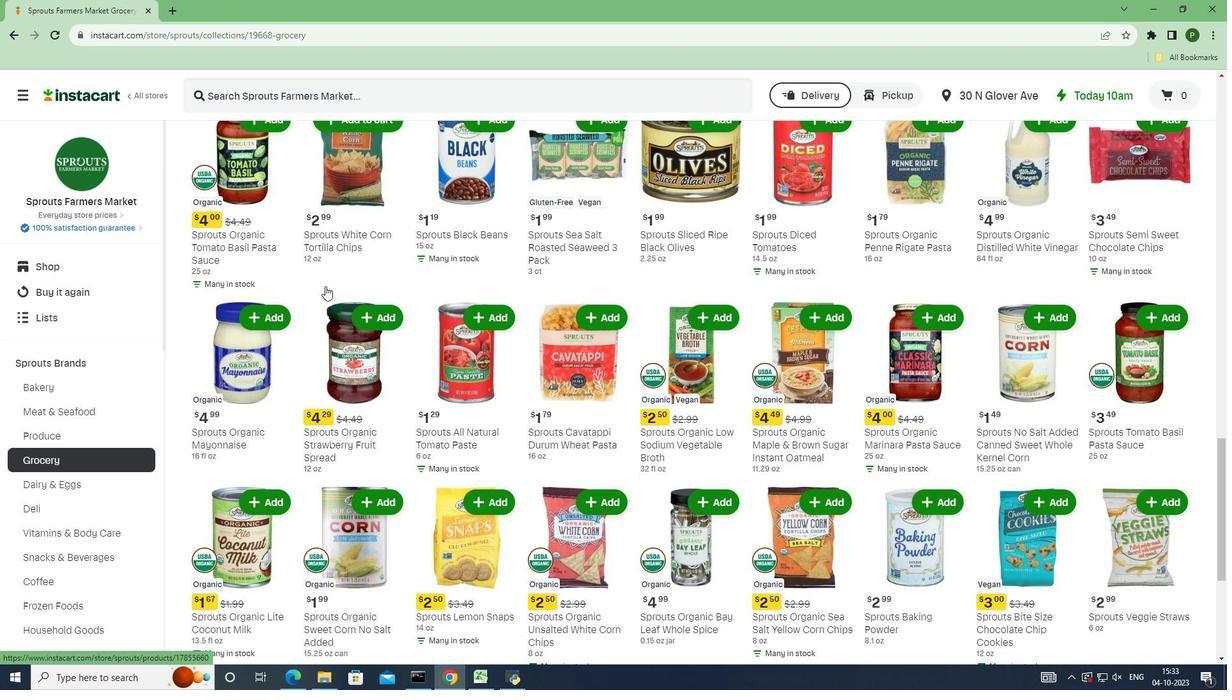 
Action: Mouse moved to (241, 271)
Screenshot: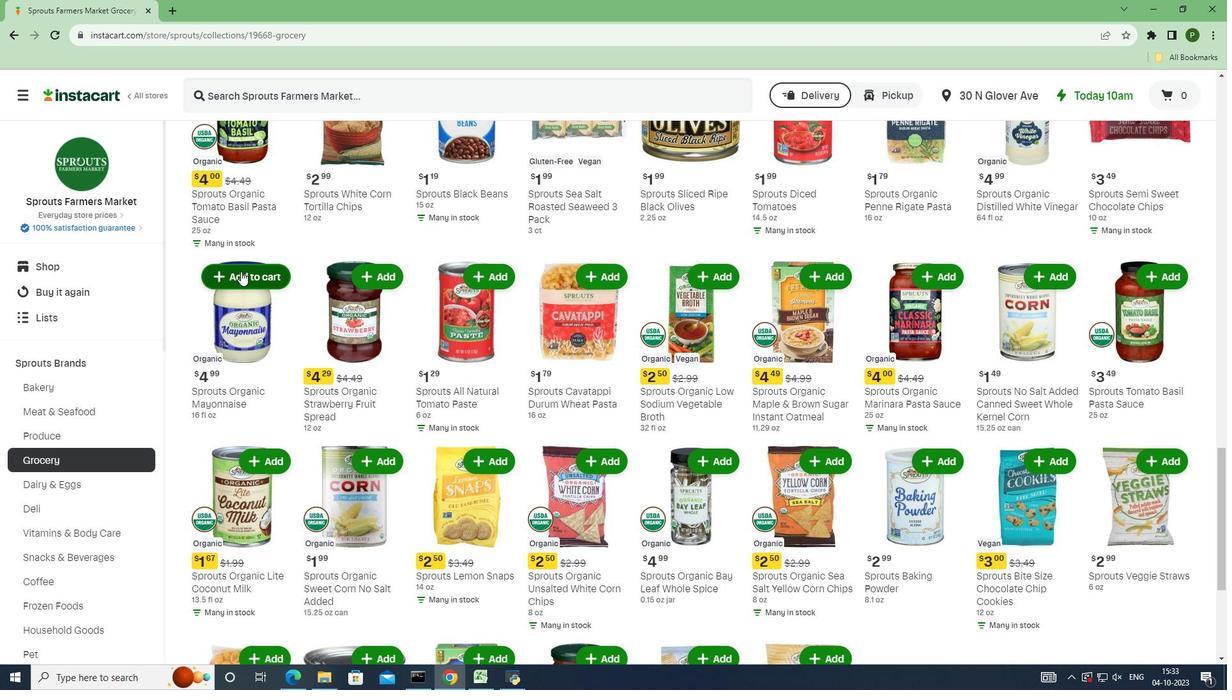 
Action: Mouse pressed left at (241, 271)
Screenshot: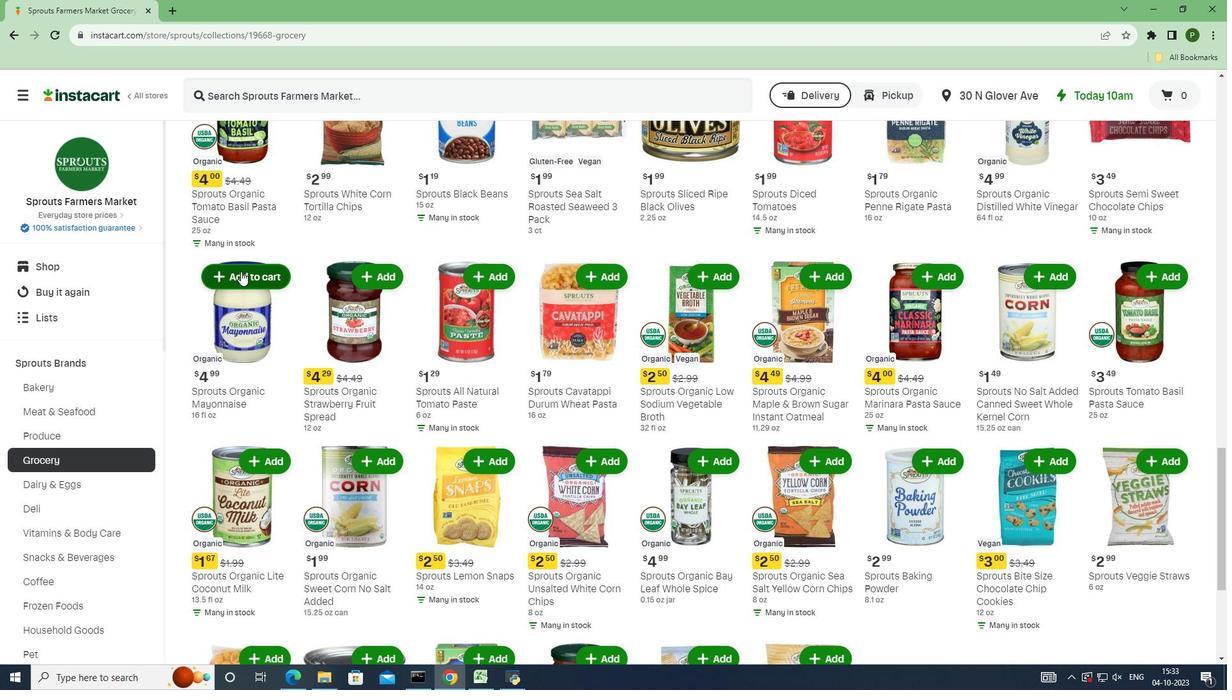 
Action: Mouse moved to (240, 271)
Screenshot: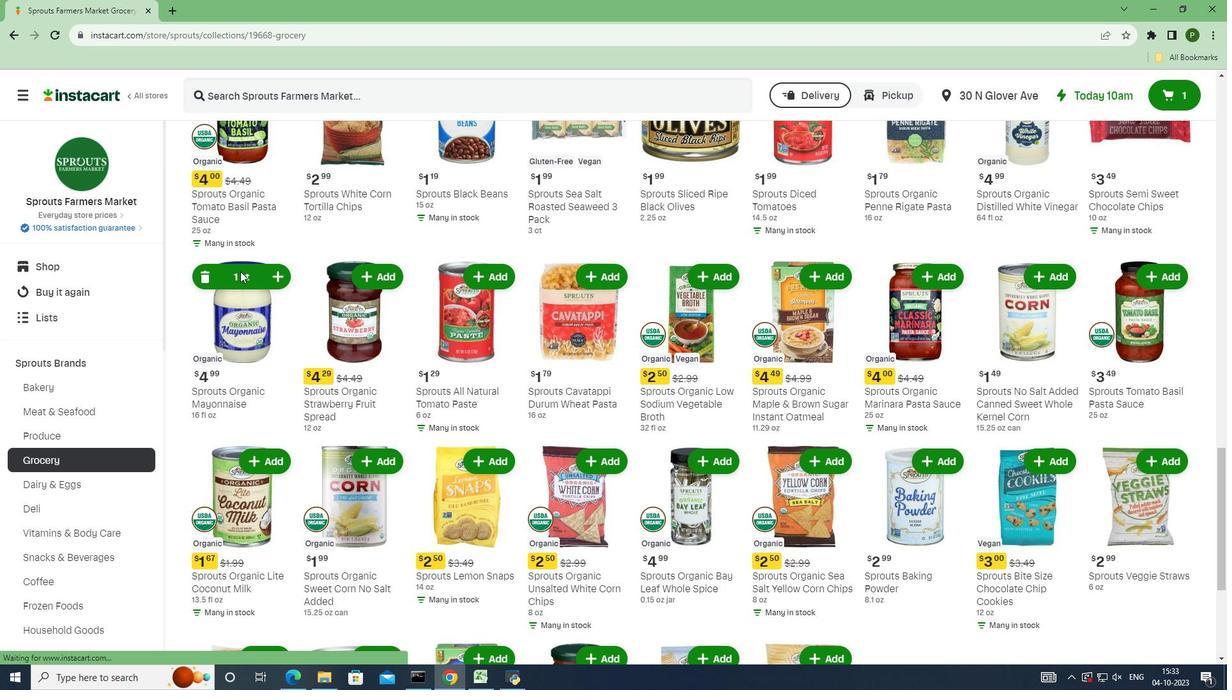 
